 Task: Open Card Software Development Execution in Board Data Analytics Platforms and Tools to Workspace Business Travel Services and add a team member Softage.3@softage.net, a label Green, a checklist Data Warehousing, an attachment from your computer, a color Green and finally, add a card description 'Develop and launch new referral program for social media sharing' and a comment 'Let us approach this task with a sense of data-driven decision-making, using metrics and analytics to inform our choices.'. Add a start date 'Jan 07, 1900' with a due date 'Jan 14, 1900'
Action: Mouse moved to (80, 256)
Screenshot: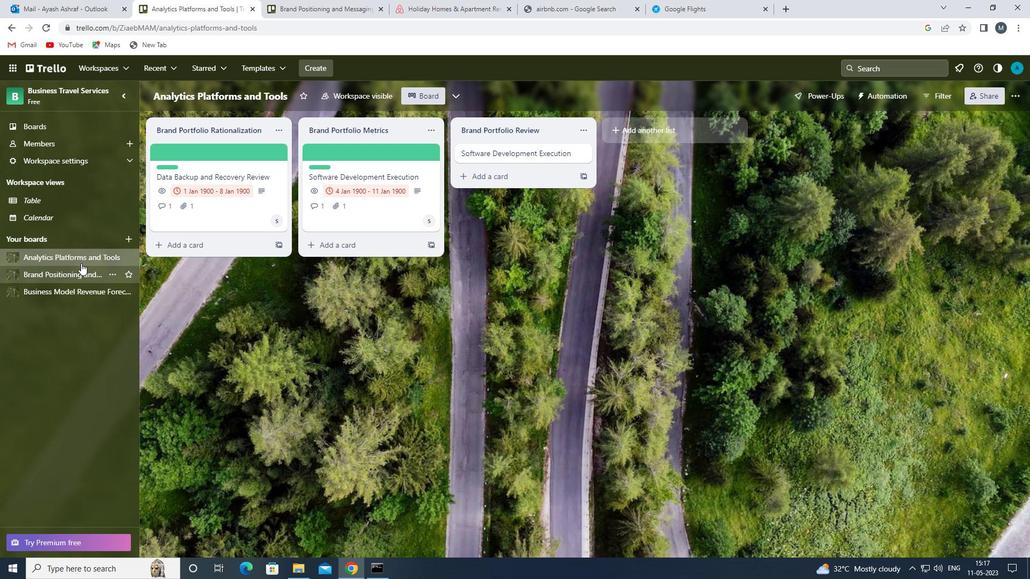 
Action: Mouse pressed left at (80, 256)
Screenshot: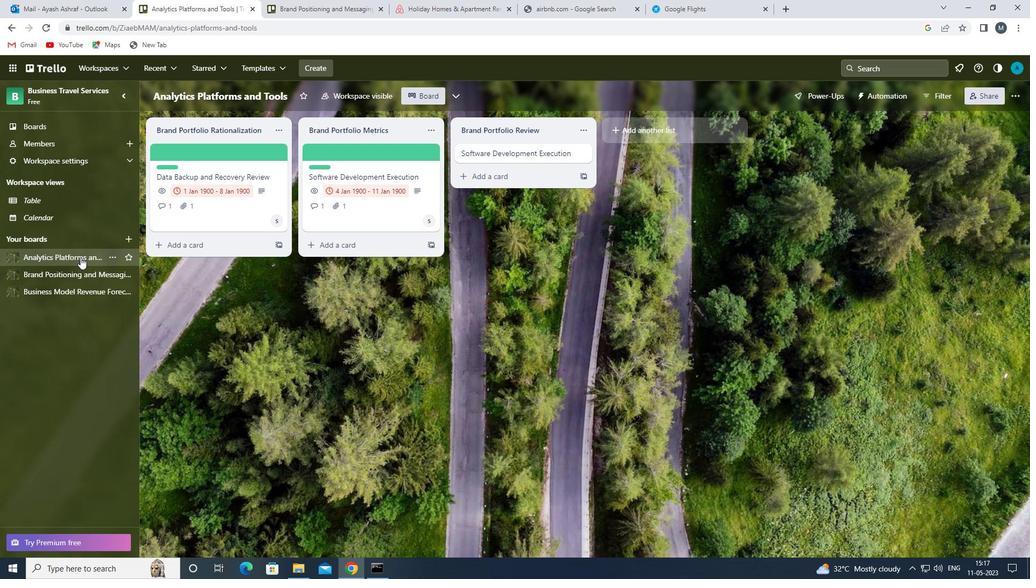 
Action: Mouse moved to (497, 151)
Screenshot: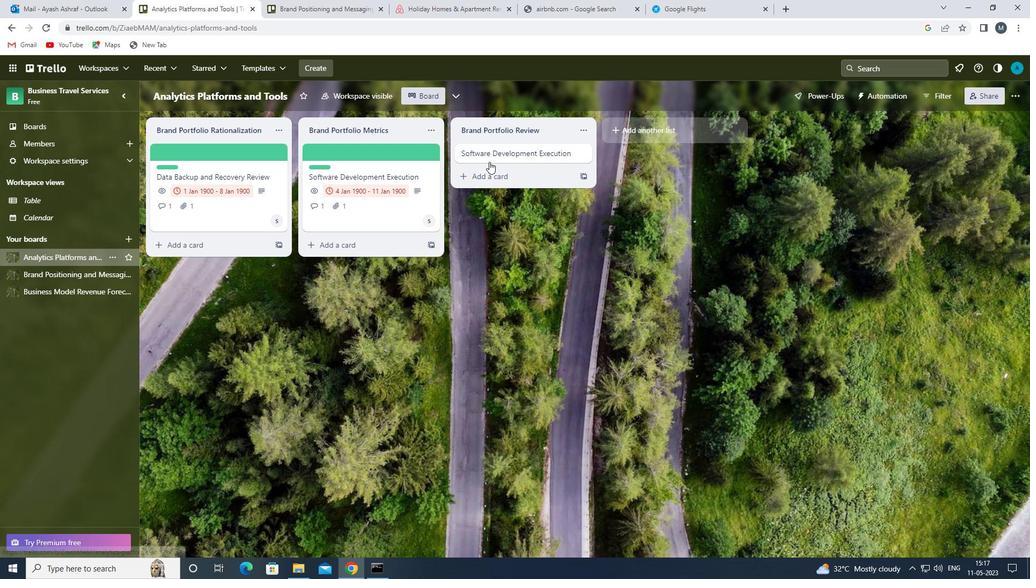 
Action: Mouse pressed left at (497, 151)
Screenshot: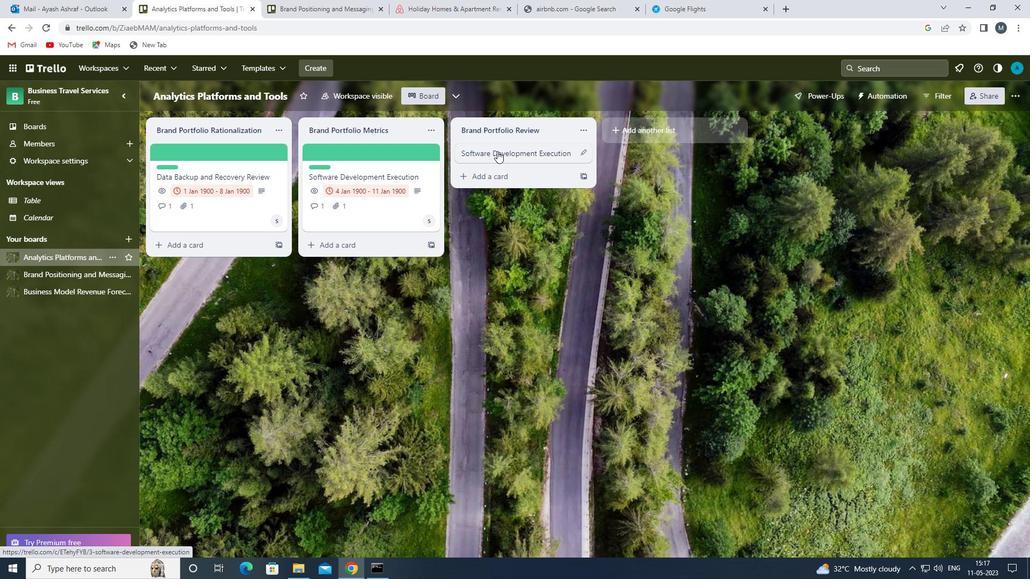 
Action: Mouse moved to (654, 189)
Screenshot: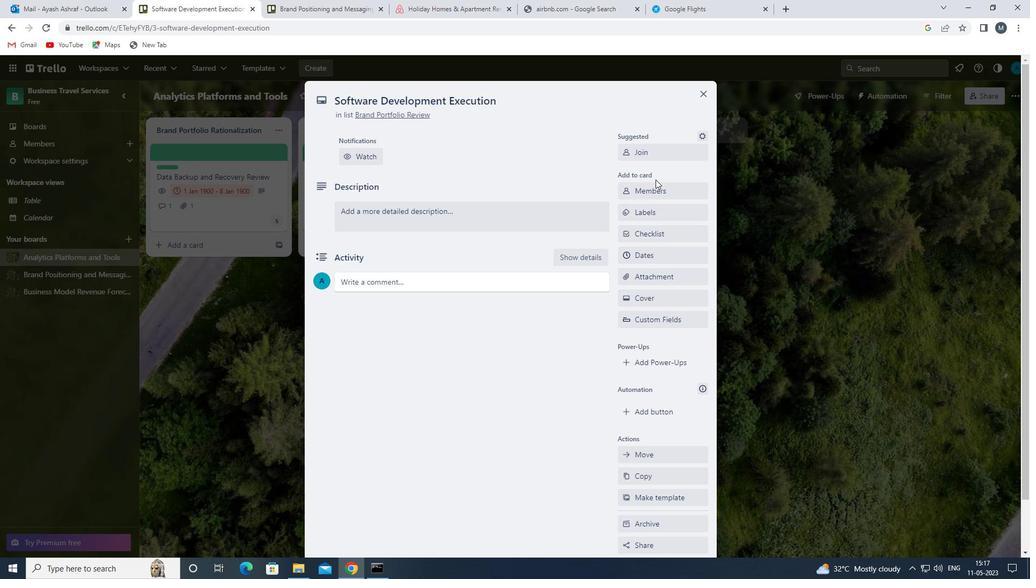 
Action: Mouse pressed left at (654, 189)
Screenshot: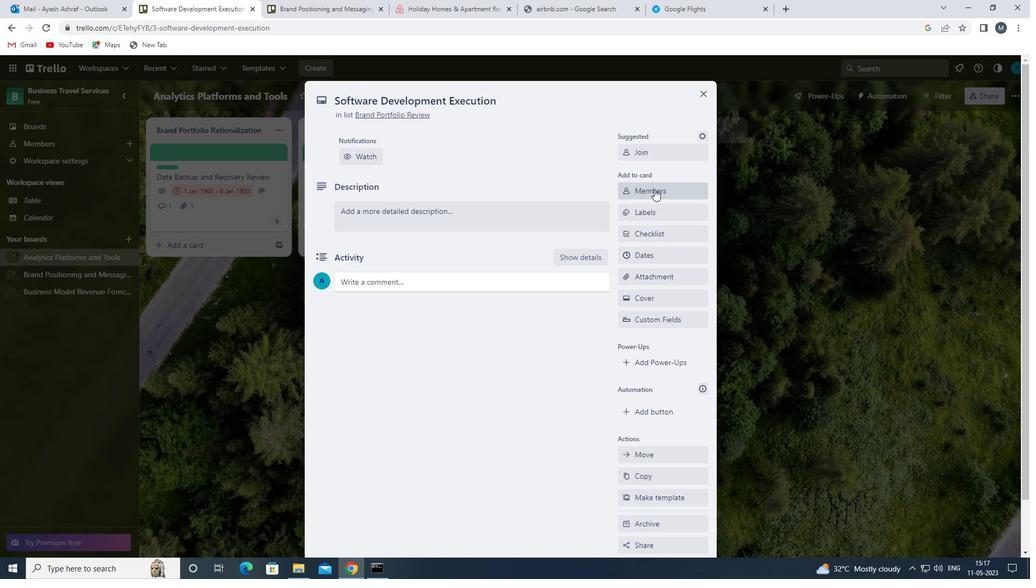 
Action: Mouse moved to (670, 244)
Screenshot: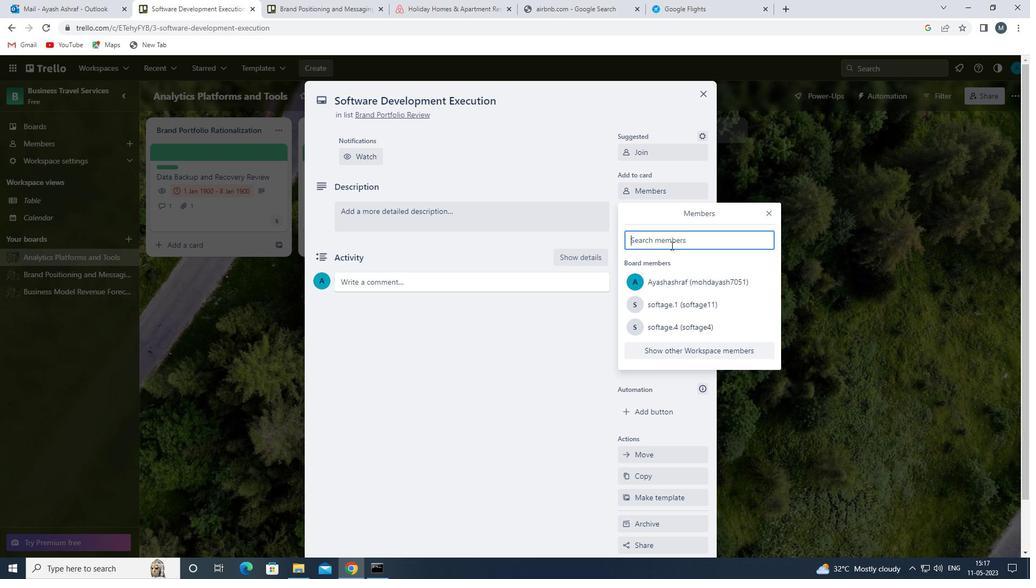 
Action: Key pressed s
Screenshot: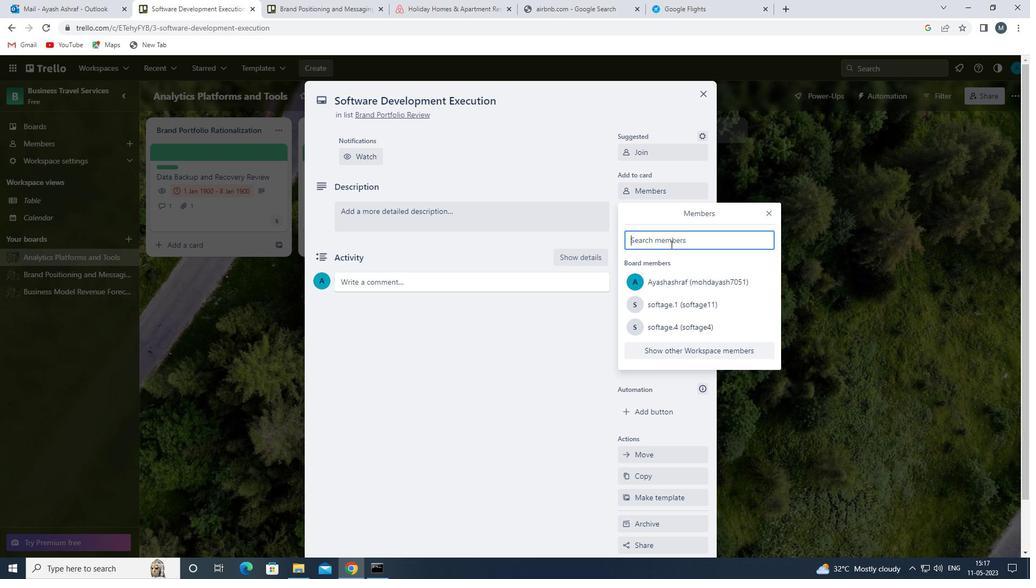 
Action: Mouse moved to (670, 371)
Screenshot: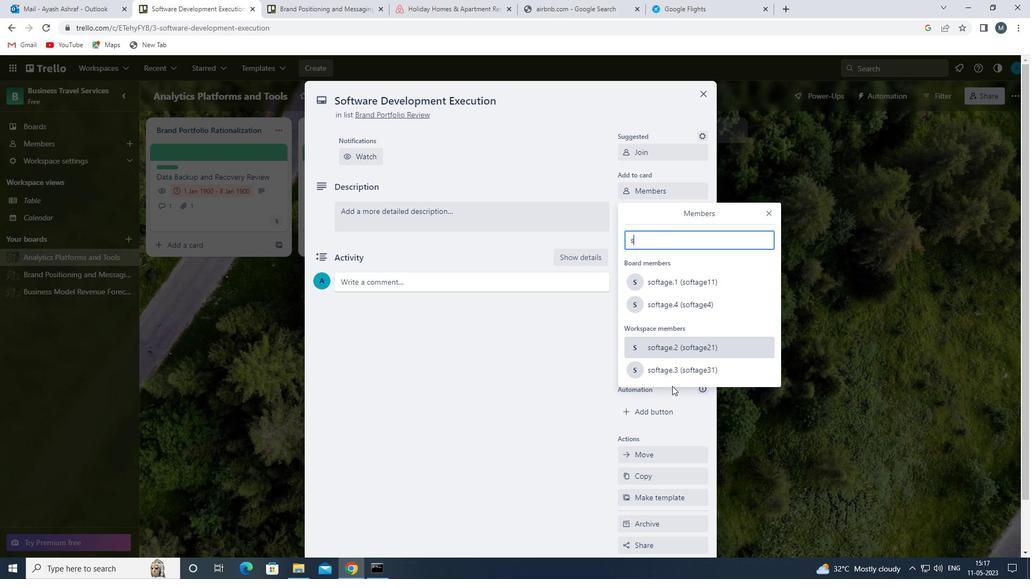 
Action: Mouse pressed left at (670, 371)
Screenshot: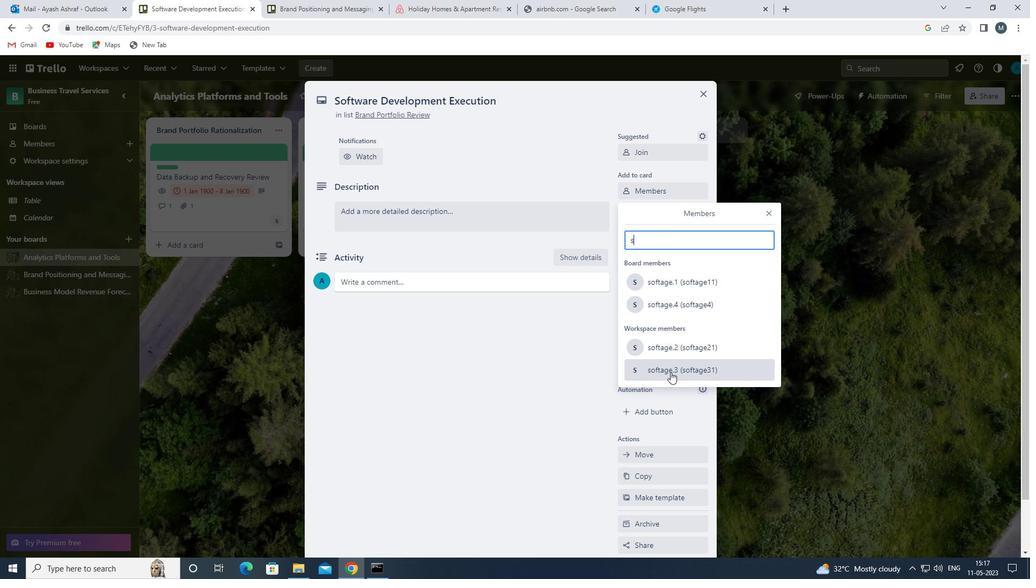 
Action: Mouse moved to (769, 215)
Screenshot: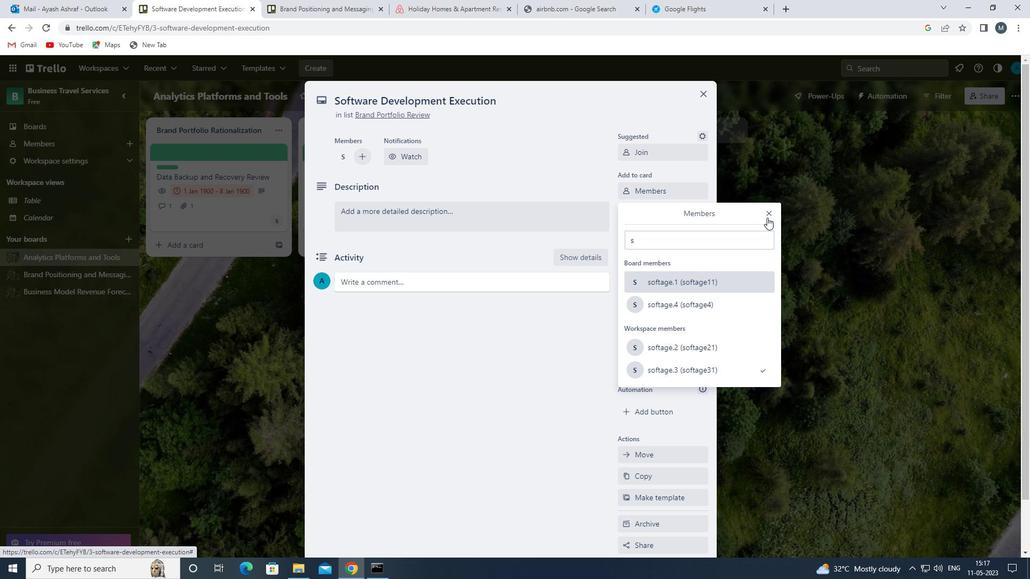 
Action: Mouse pressed left at (769, 215)
Screenshot: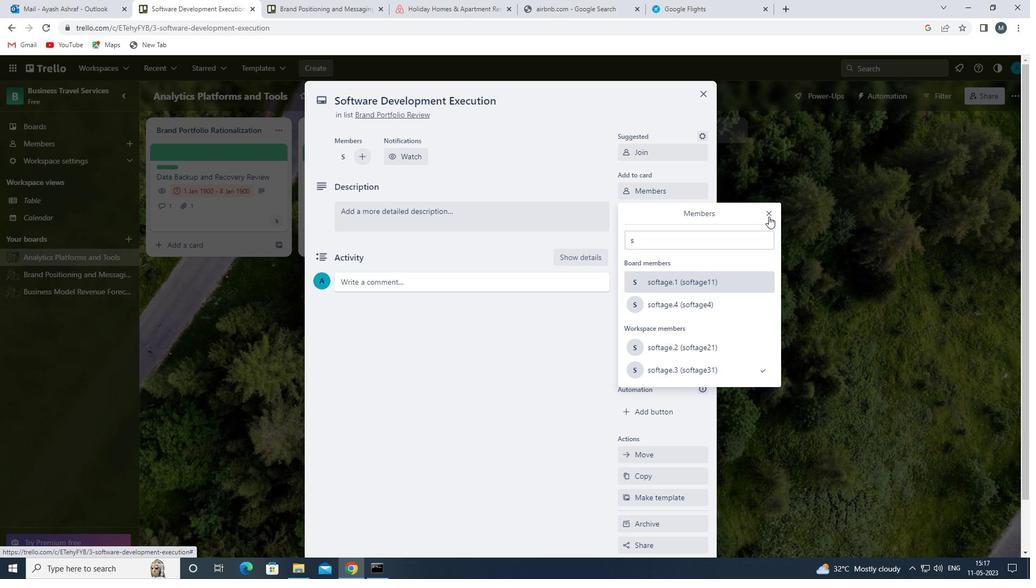 
Action: Mouse moved to (660, 210)
Screenshot: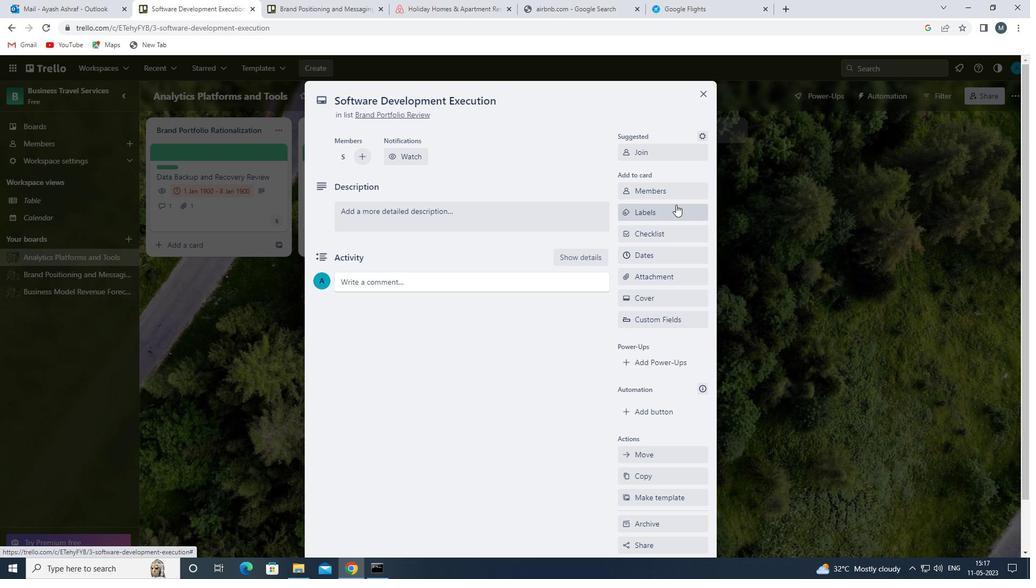 
Action: Mouse pressed left at (660, 210)
Screenshot: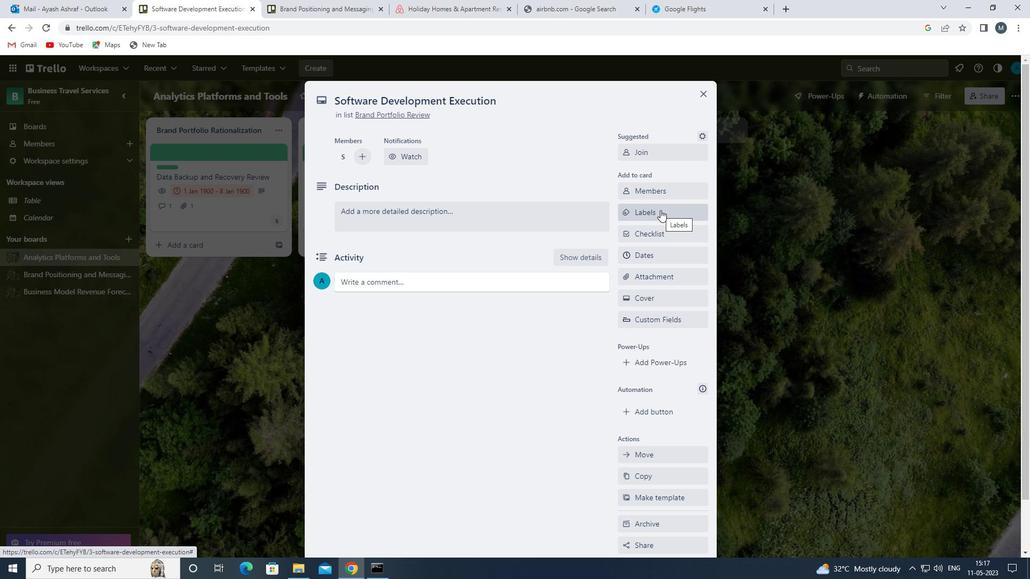 
Action: Mouse moved to (627, 299)
Screenshot: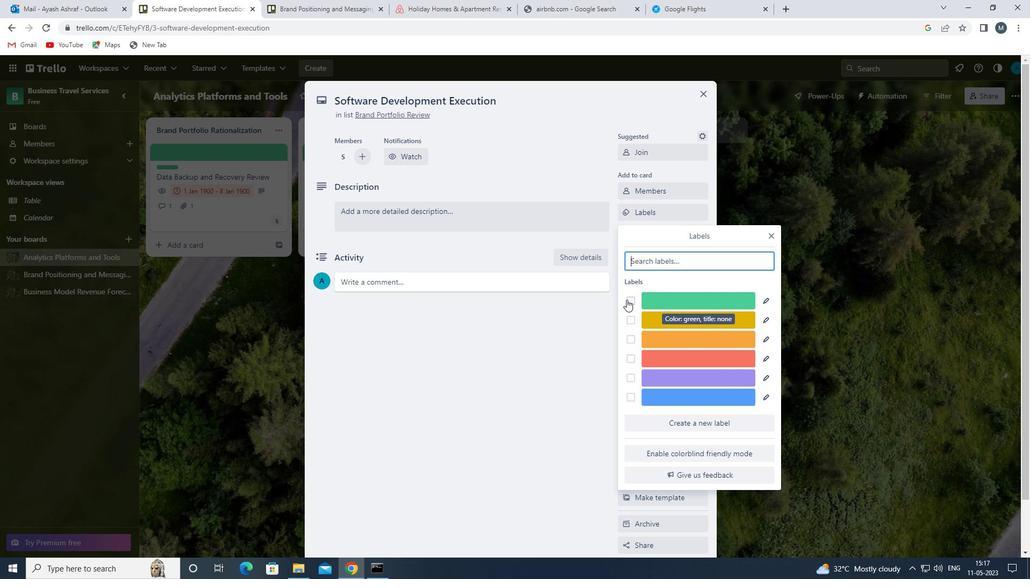 
Action: Mouse pressed left at (627, 299)
Screenshot: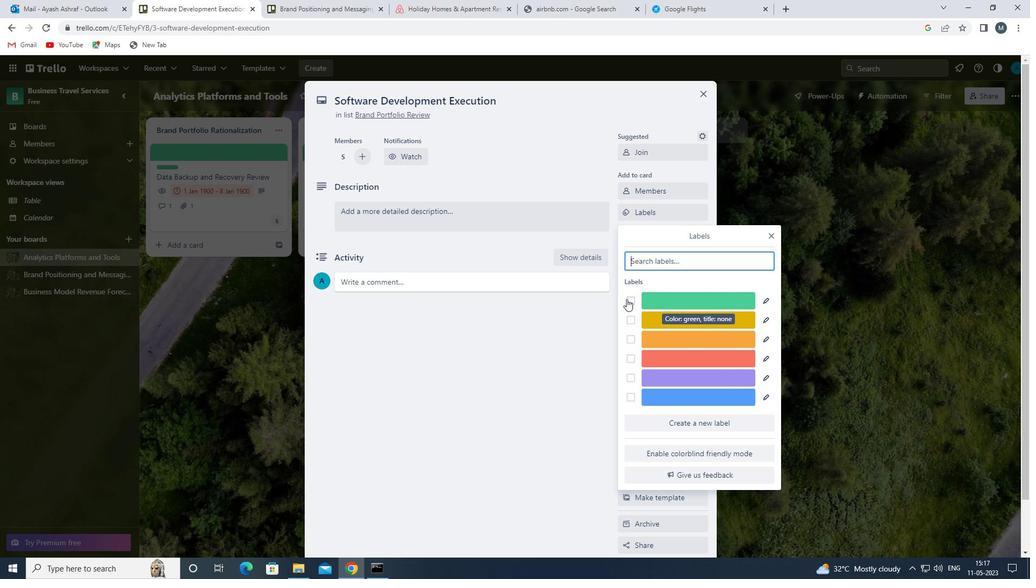
Action: Mouse moved to (770, 237)
Screenshot: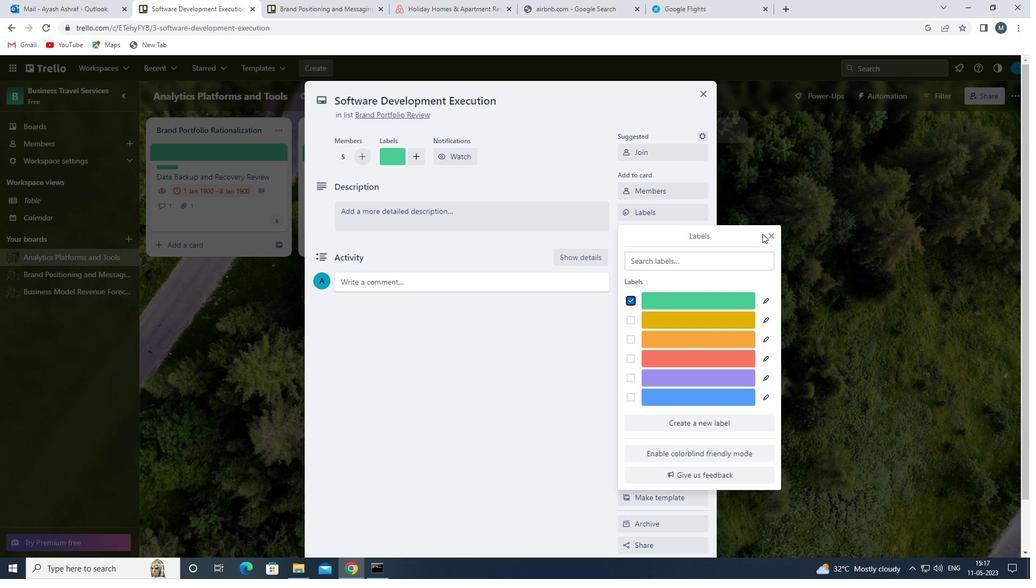 
Action: Mouse pressed left at (770, 237)
Screenshot: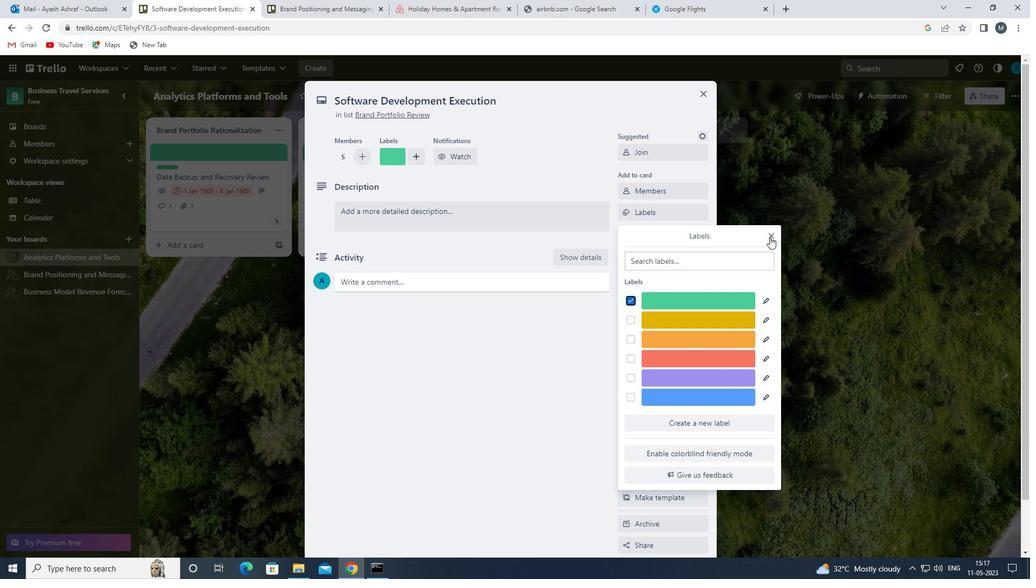 
Action: Mouse moved to (646, 236)
Screenshot: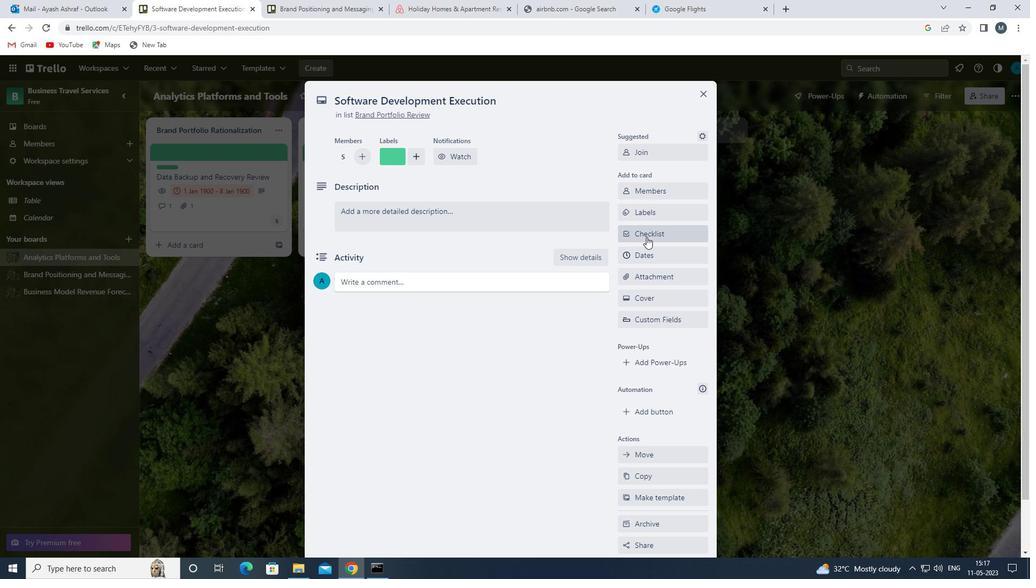 
Action: Mouse pressed left at (646, 236)
Screenshot: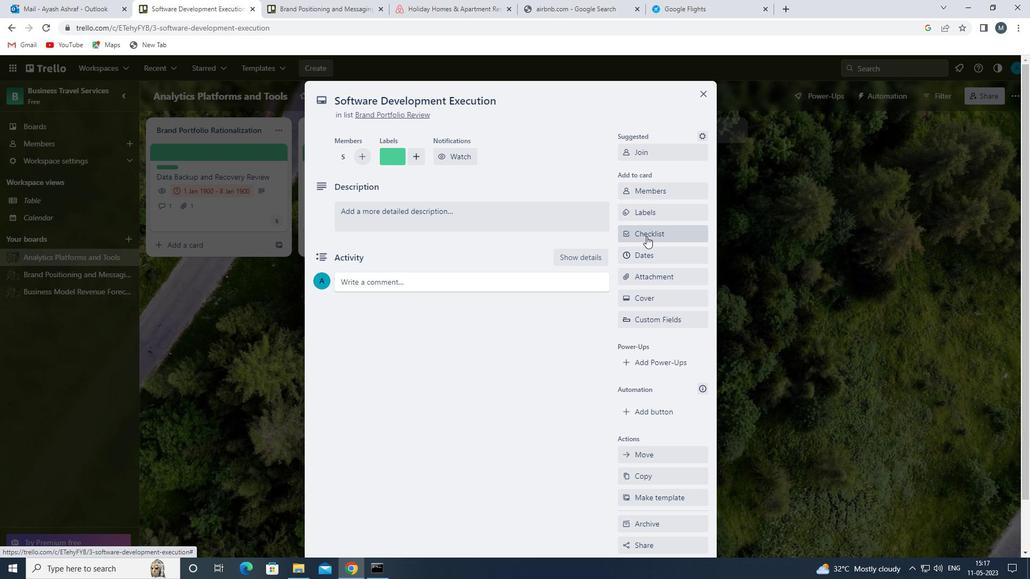 
Action: Mouse moved to (666, 316)
Screenshot: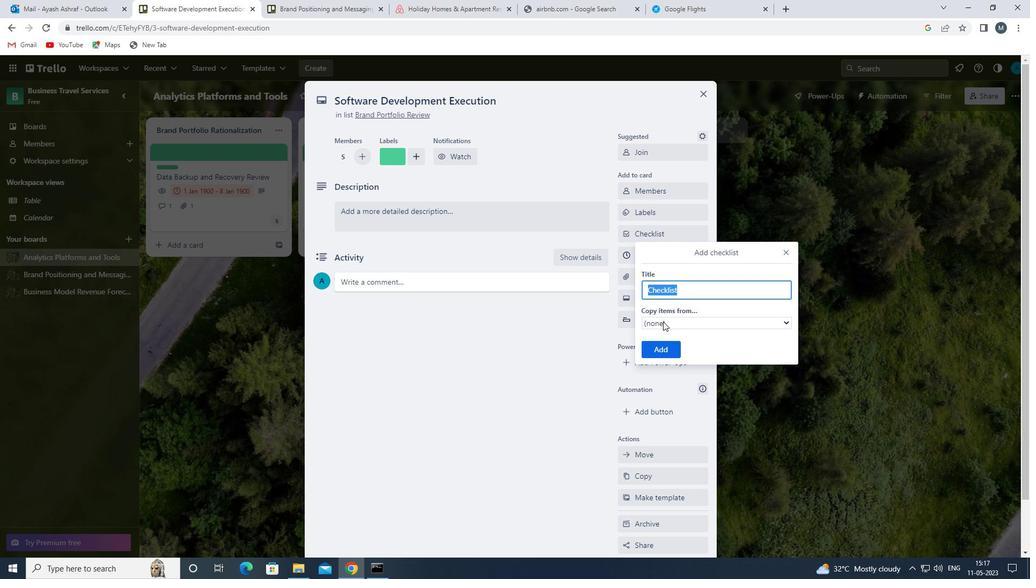 
Action: Key pressed d
Screenshot: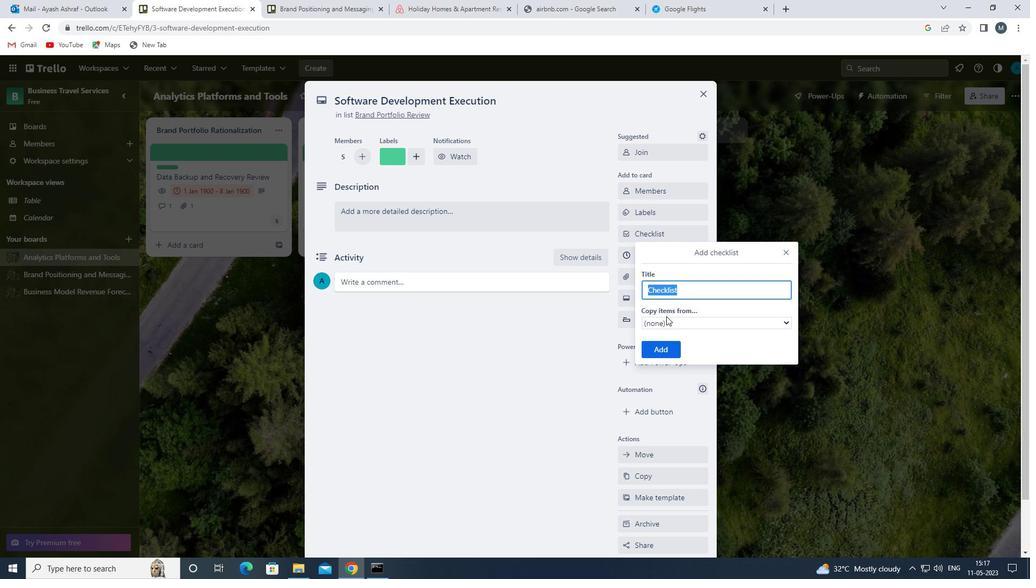 
Action: Mouse moved to (721, 318)
Screenshot: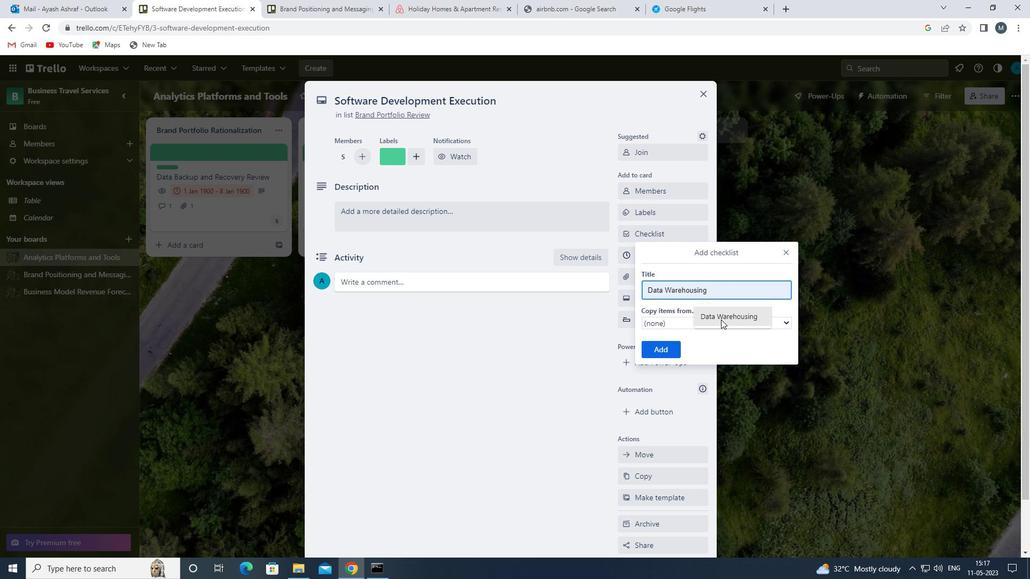
Action: Mouse pressed left at (721, 318)
Screenshot: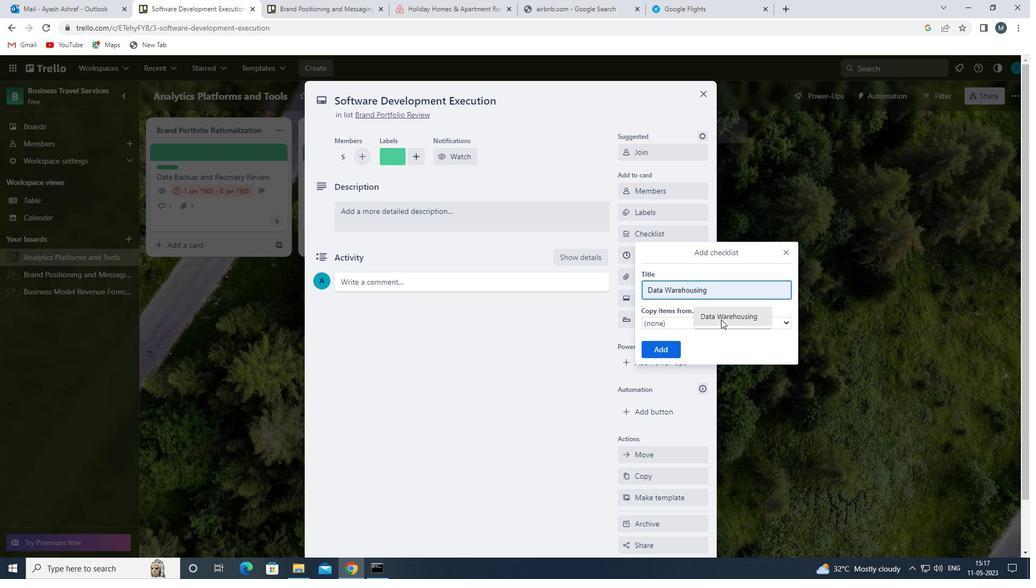 
Action: Mouse moved to (665, 348)
Screenshot: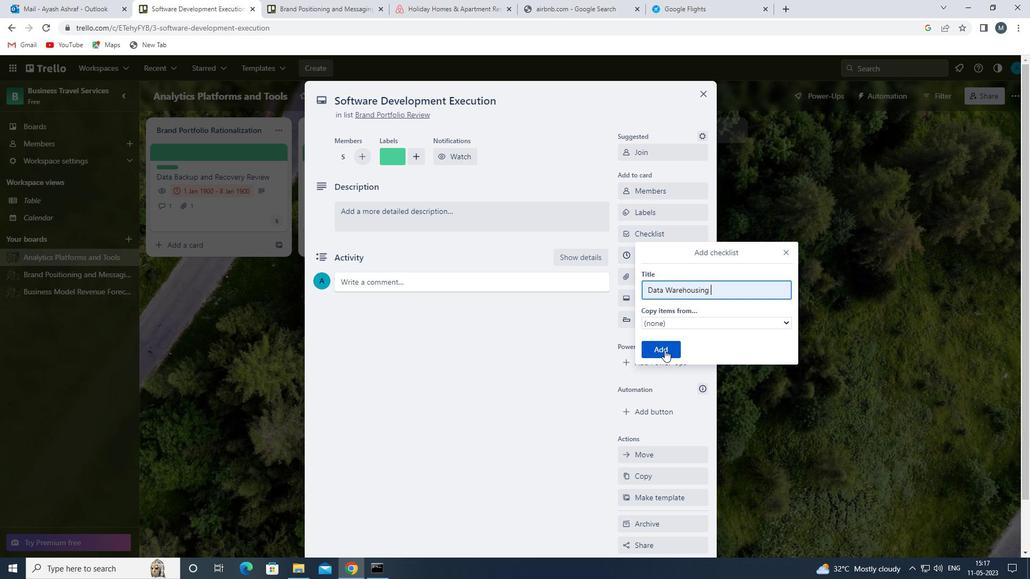 
Action: Mouse pressed left at (665, 348)
Screenshot: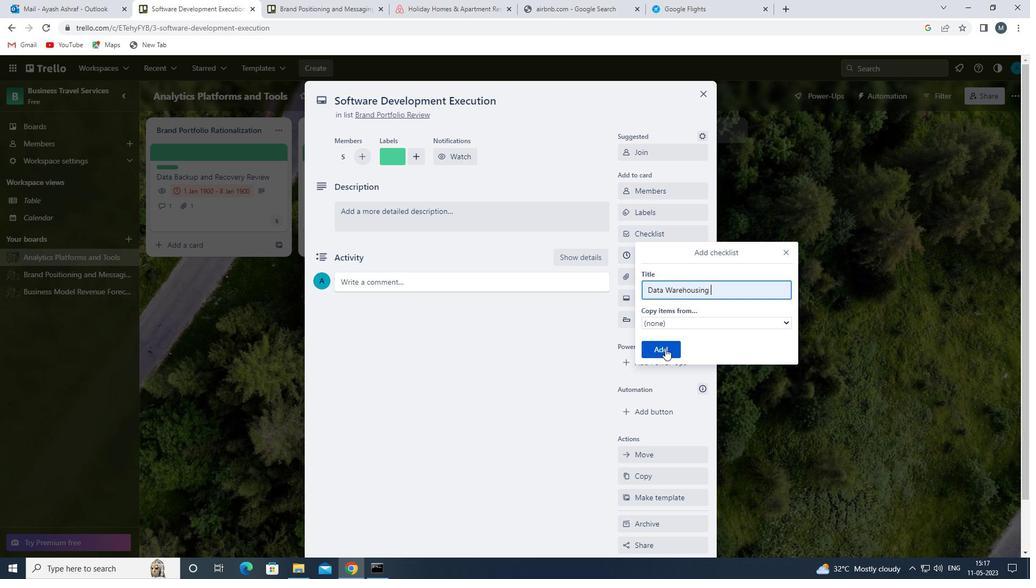 
Action: Mouse moved to (664, 275)
Screenshot: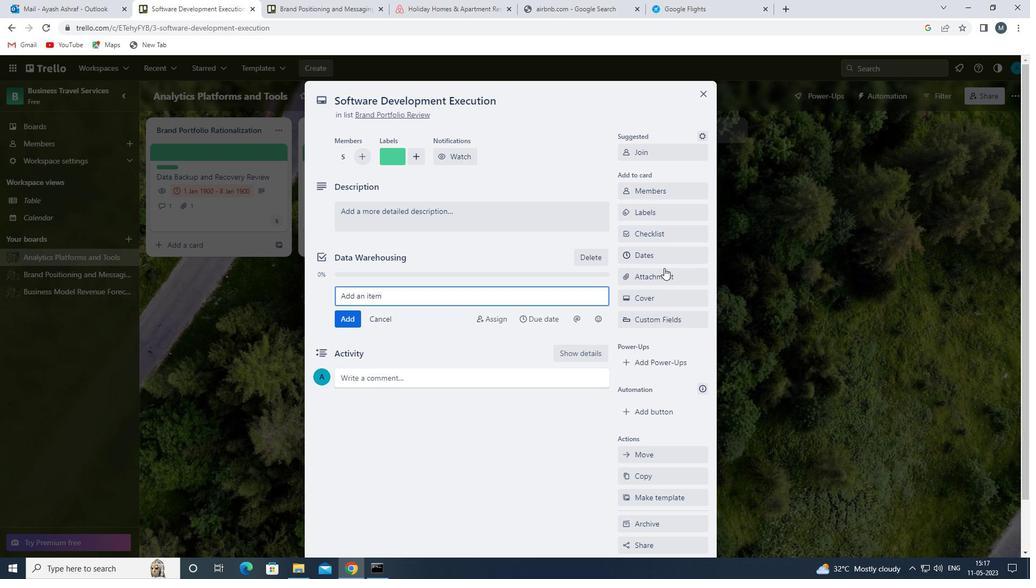 
Action: Mouse pressed left at (664, 275)
Screenshot: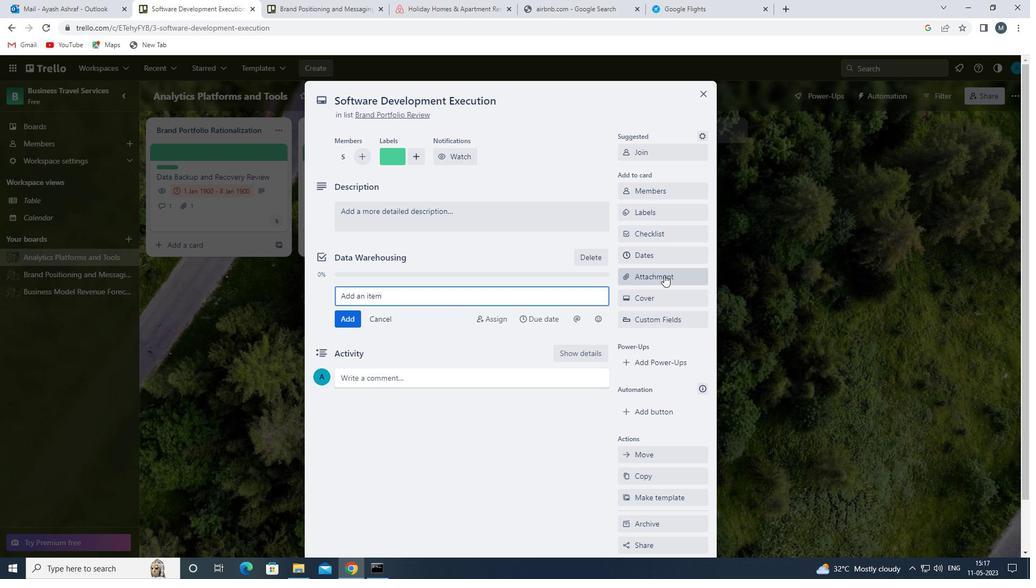 
Action: Mouse moved to (646, 328)
Screenshot: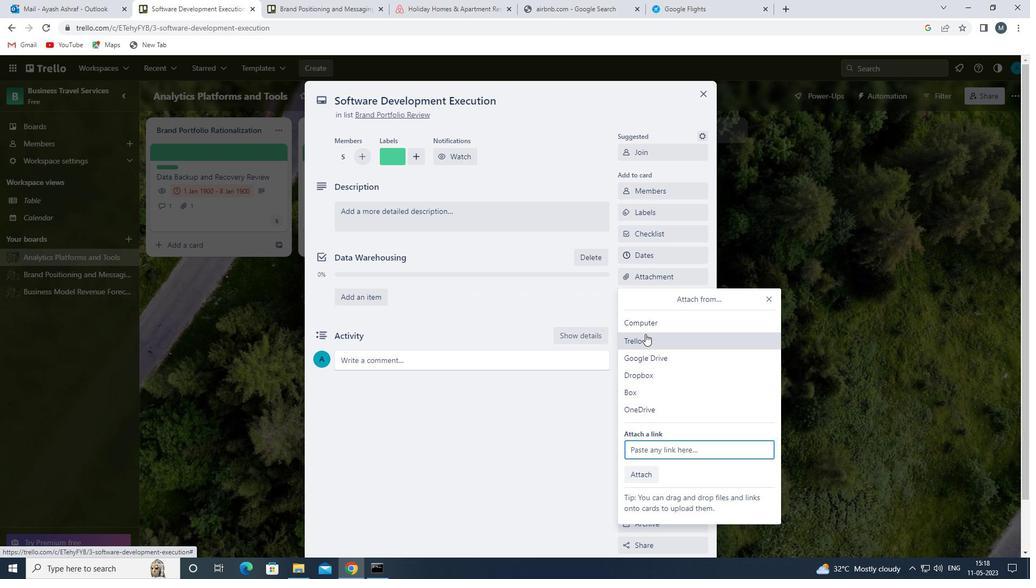 
Action: Mouse pressed left at (646, 328)
Screenshot: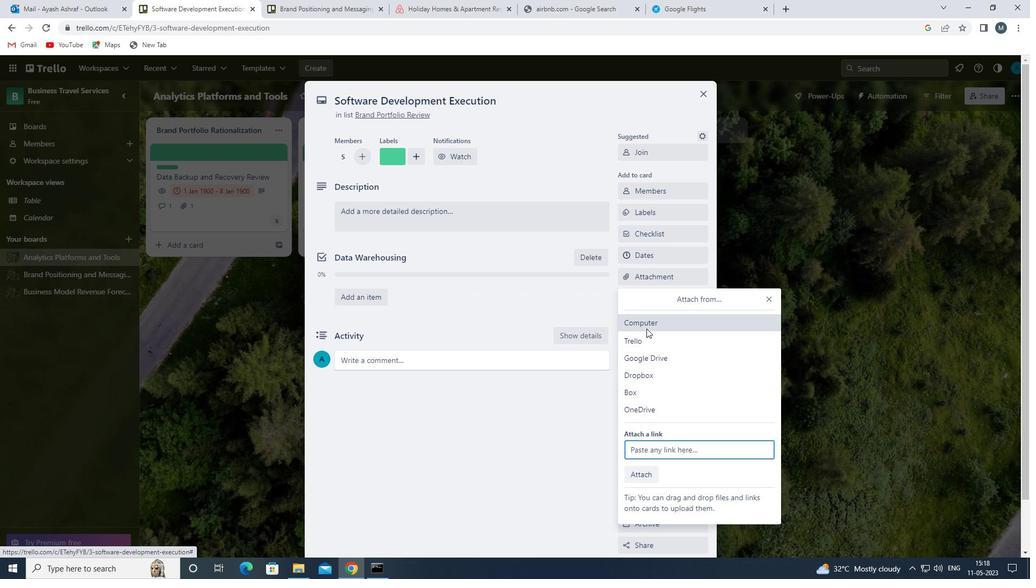 
Action: Mouse moved to (402, 199)
Screenshot: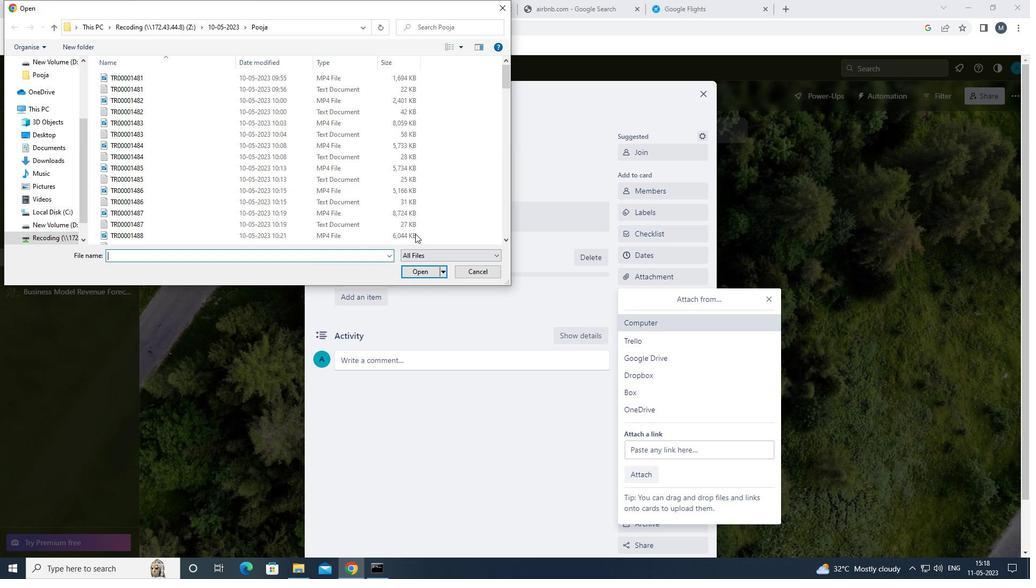 
Action: Mouse pressed left at (402, 199)
Screenshot: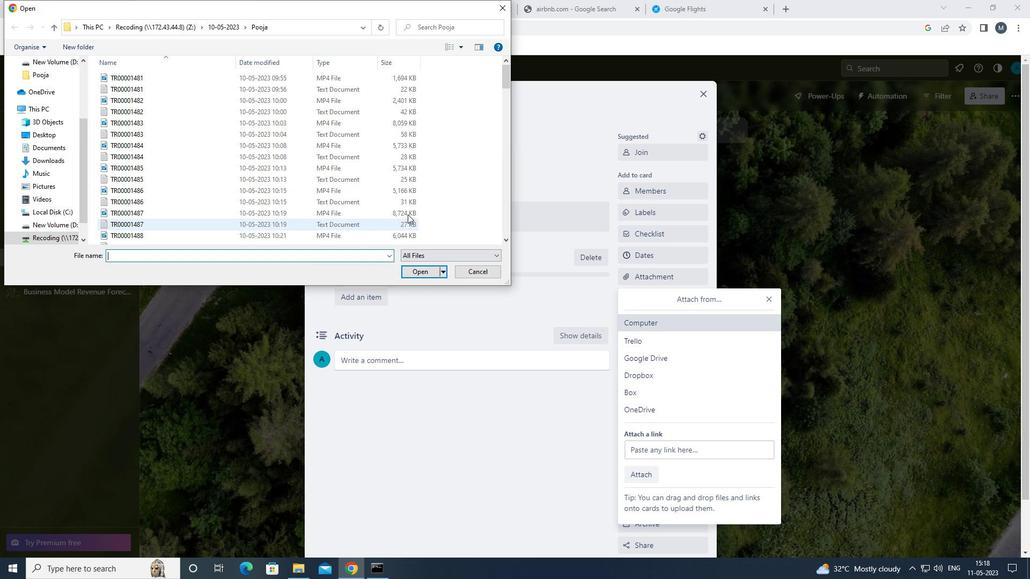 
Action: Mouse moved to (421, 272)
Screenshot: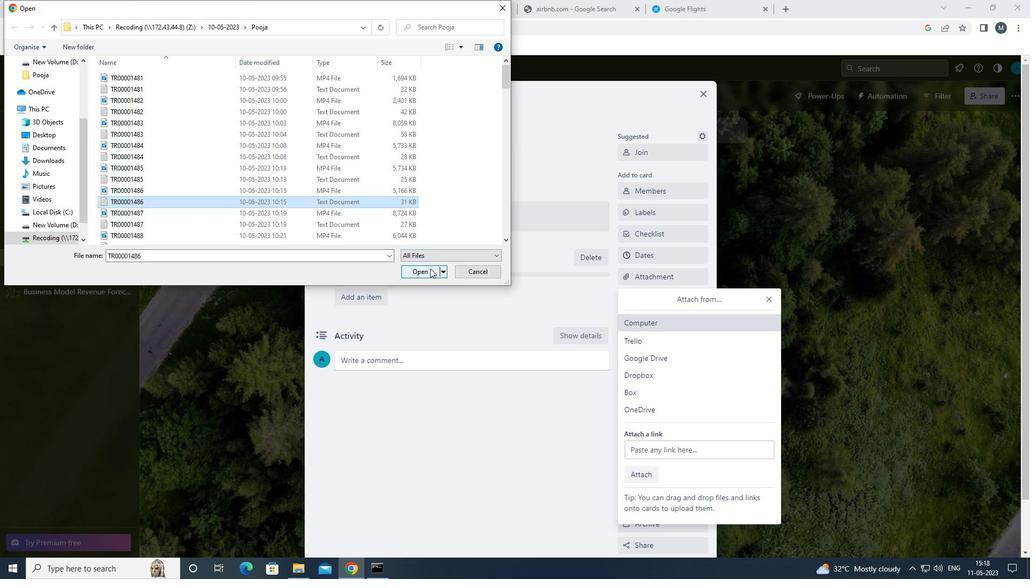 
Action: Mouse pressed left at (421, 272)
Screenshot: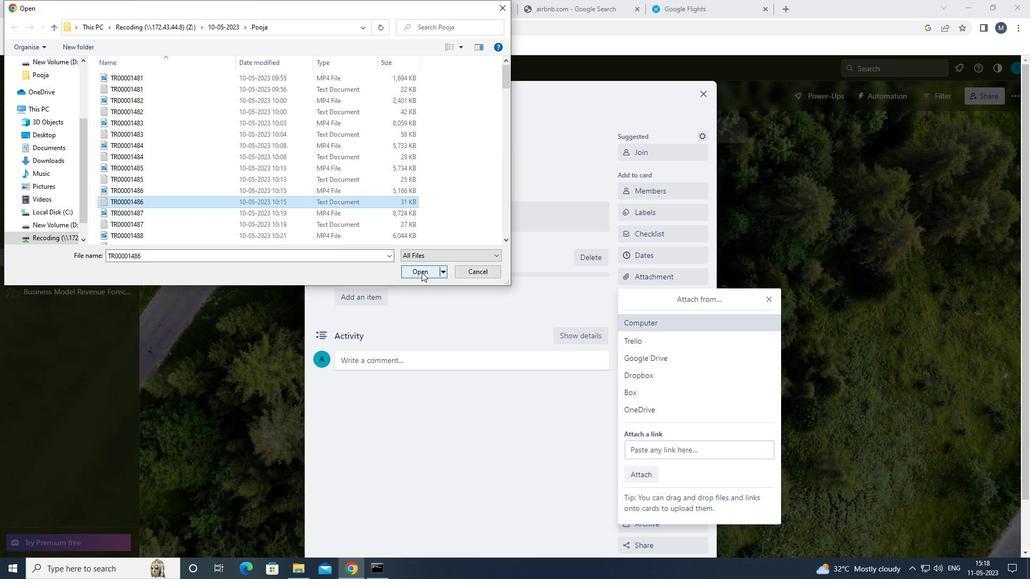 
Action: Mouse moved to (651, 294)
Screenshot: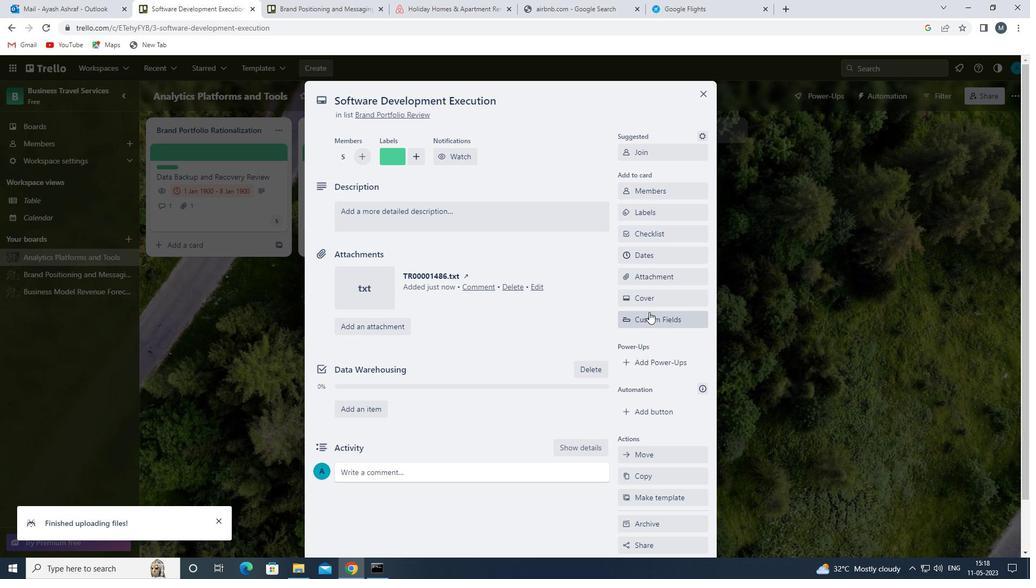 
Action: Mouse pressed left at (651, 294)
Screenshot: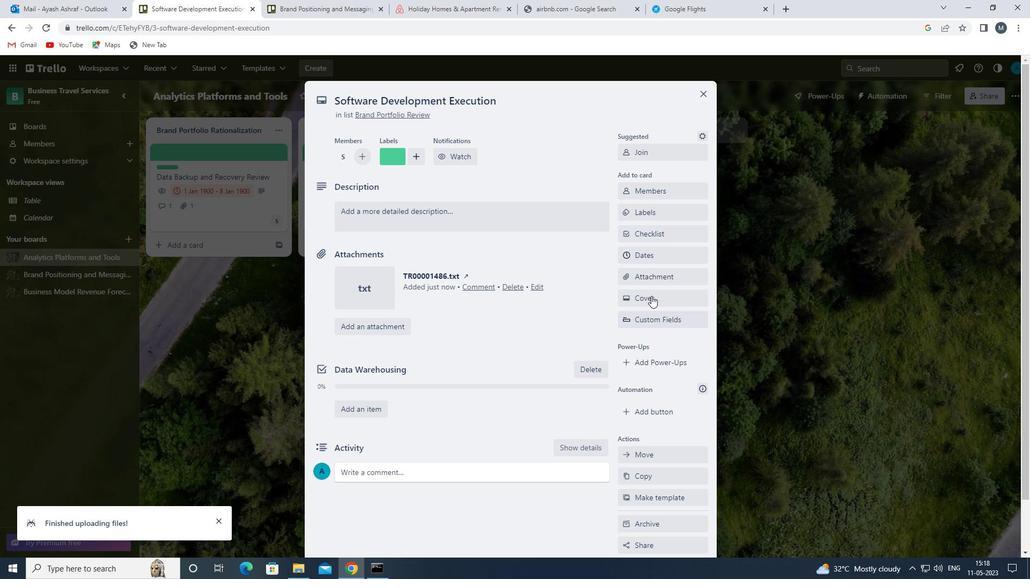 
Action: Mouse moved to (634, 187)
Screenshot: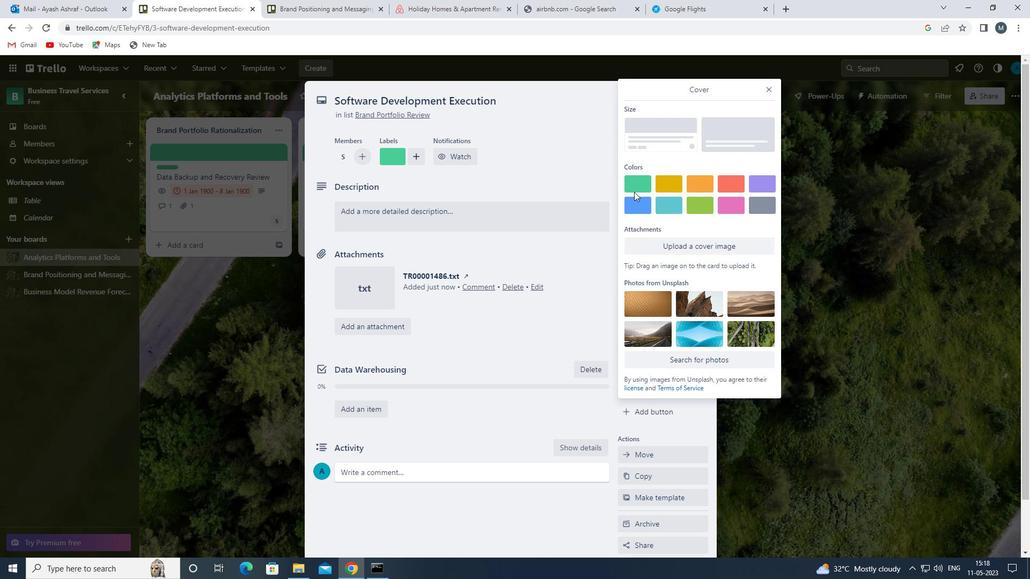 
Action: Mouse pressed left at (634, 187)
Screenshot: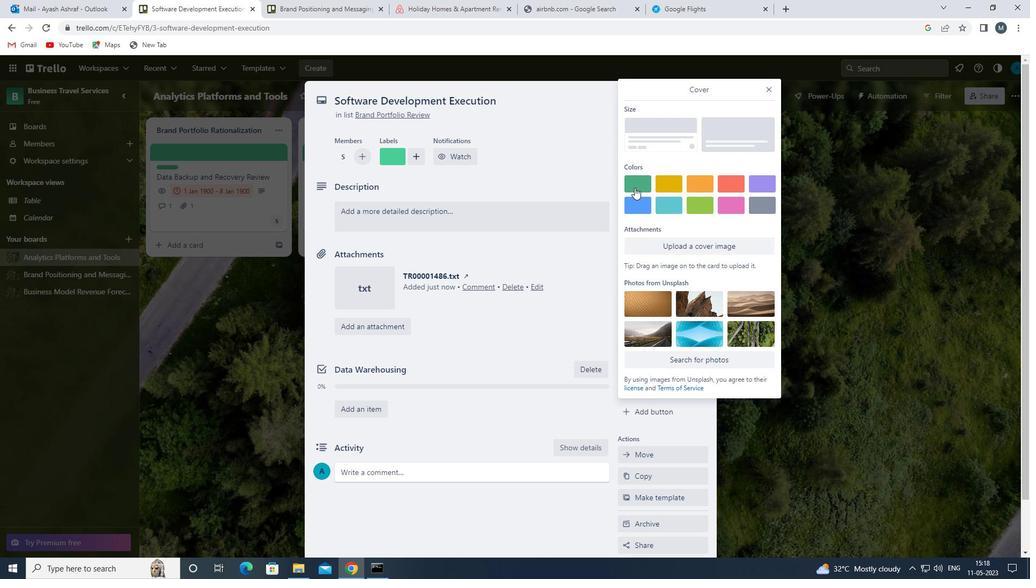 
Action: Mouse moved to (768, 91)
Screenshot: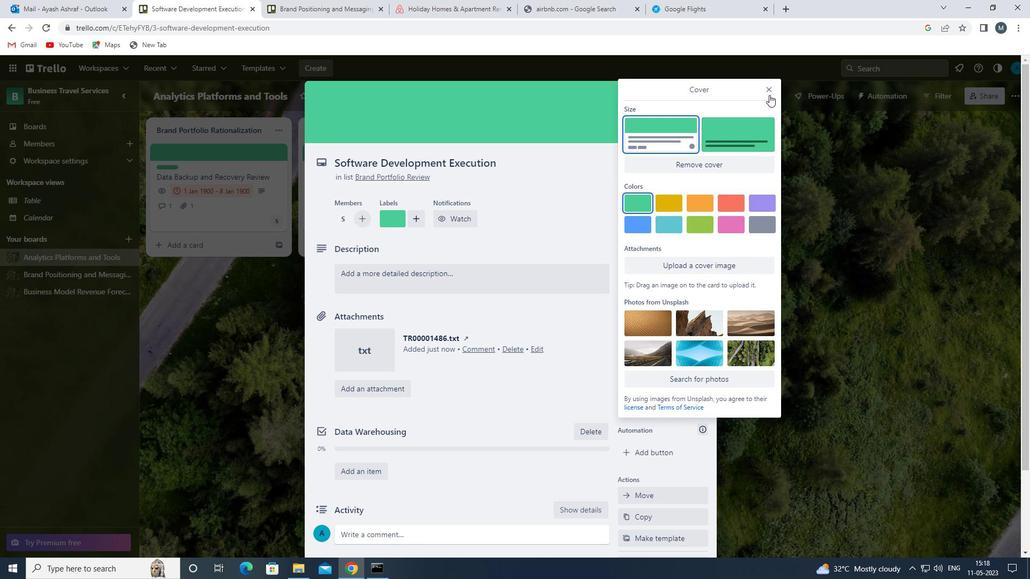 
Action: Mouse pressed left at (768, 91)
Screenshot: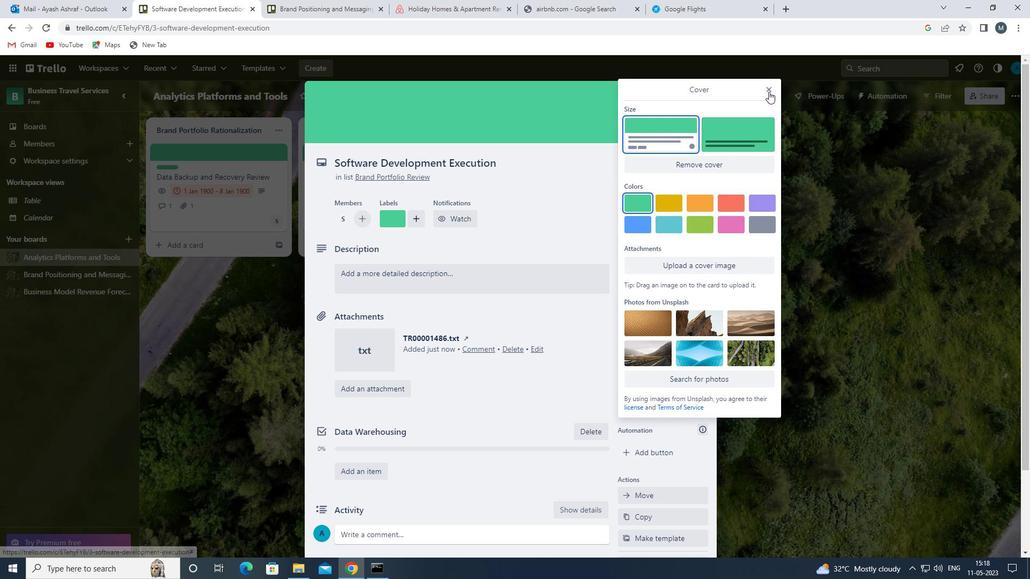 
Action: Mouse moved to (377, 276)
Screenshot: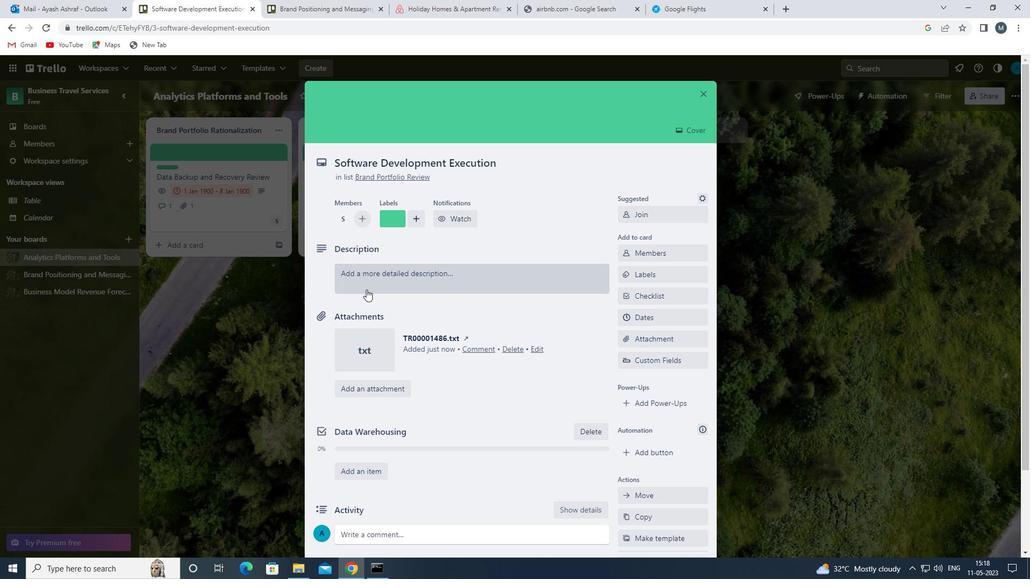 
Action: Mouse pressed left at (377, 276)
Screenshot: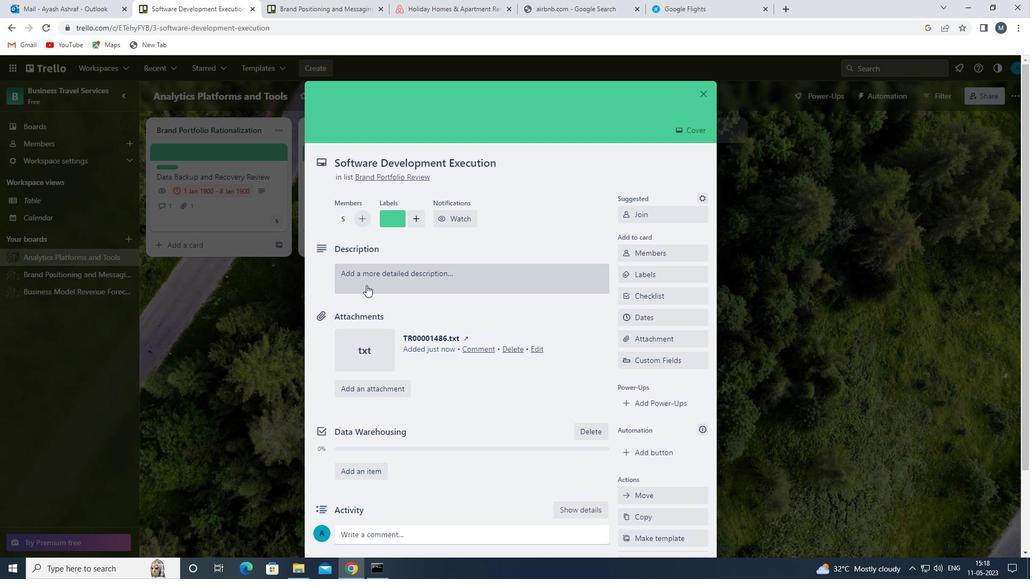
Action: Mouse moved to (382, 311)
Screenshot: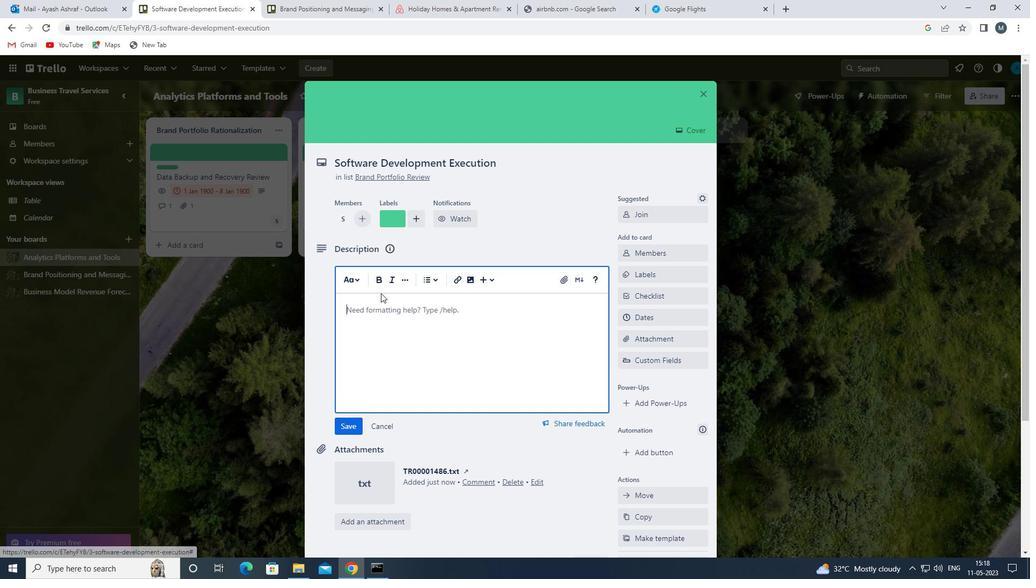 
Action: Mouse pressed left at (382, 311)
Screenshot: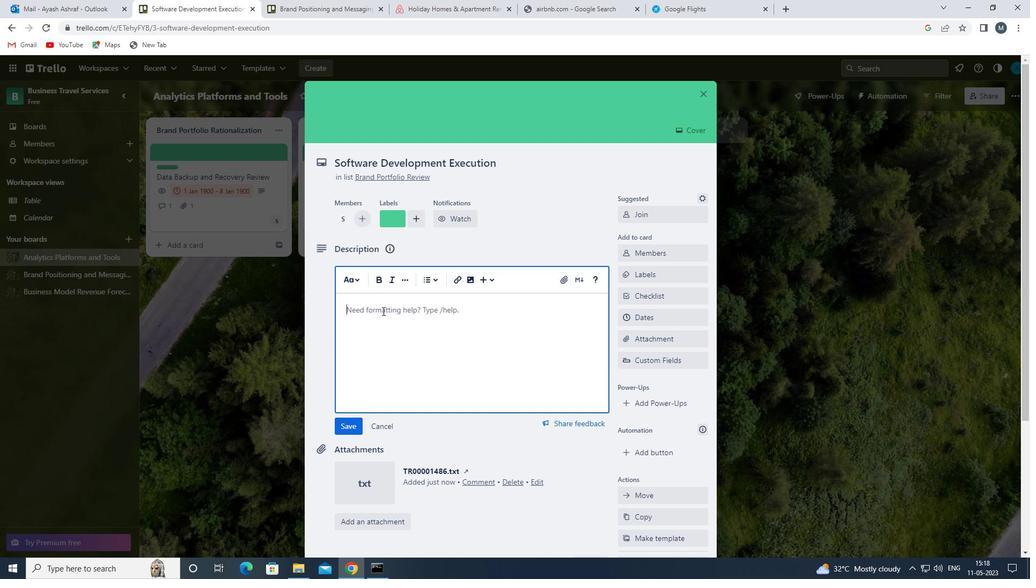 
Action: Key pressed <Key.shift>DEVELOP<Key.space>AND<Key.space>LAUCH<Key.space><Key.backspace><Key.backspace><Key.backspace>NCH<Key.space>NEW<Key.space>REFERRAL<Key.space>PROGRAM<Key.space>FOR<Key.space>SOCIAL<Key.space>MEDIA<Key.space>SHARING
Screenshot: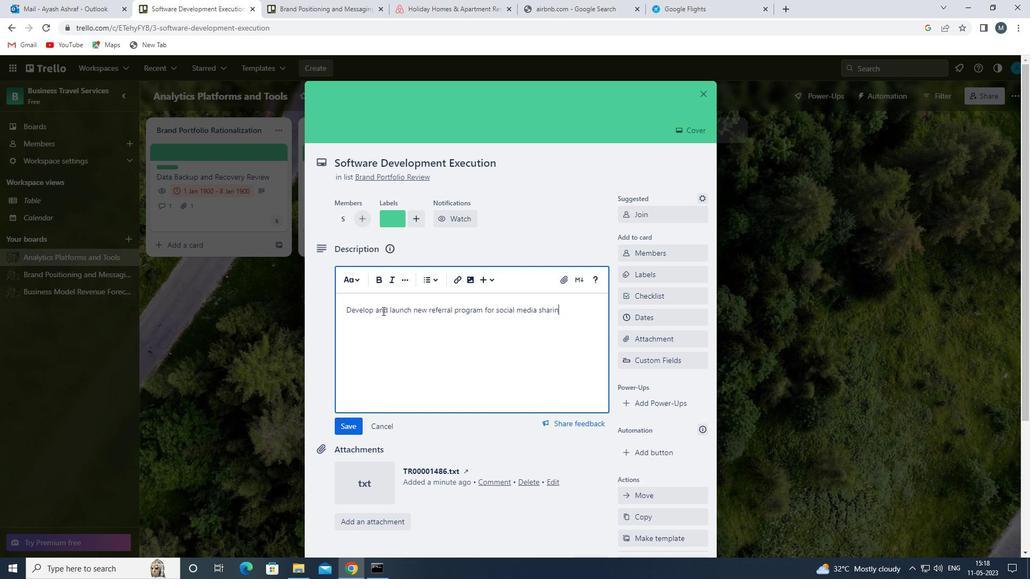 
Action: Mouse moved to (346, 428)
Screenshot: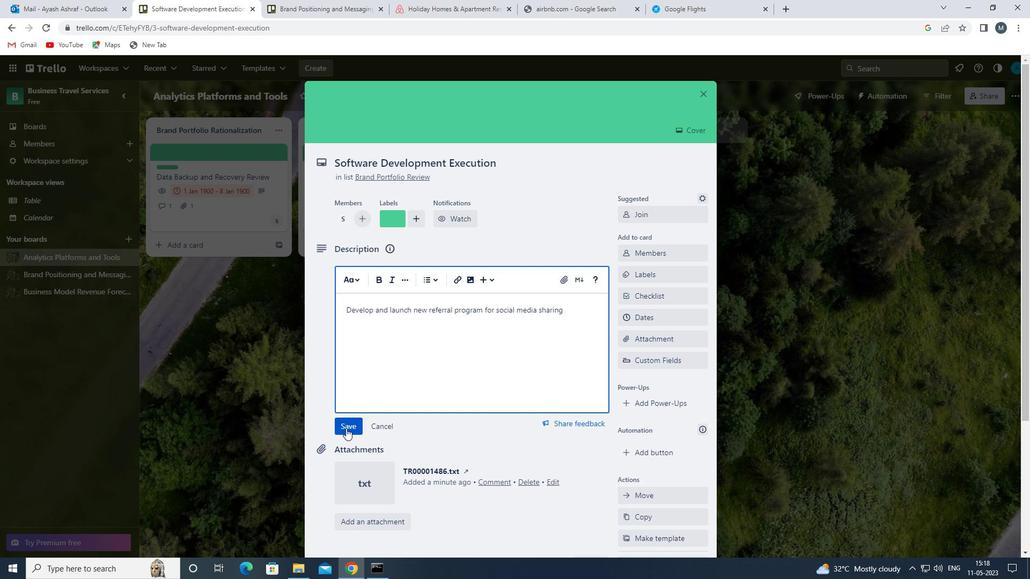 
Action: Mouse pressed left at (346, 428)
Screenshot: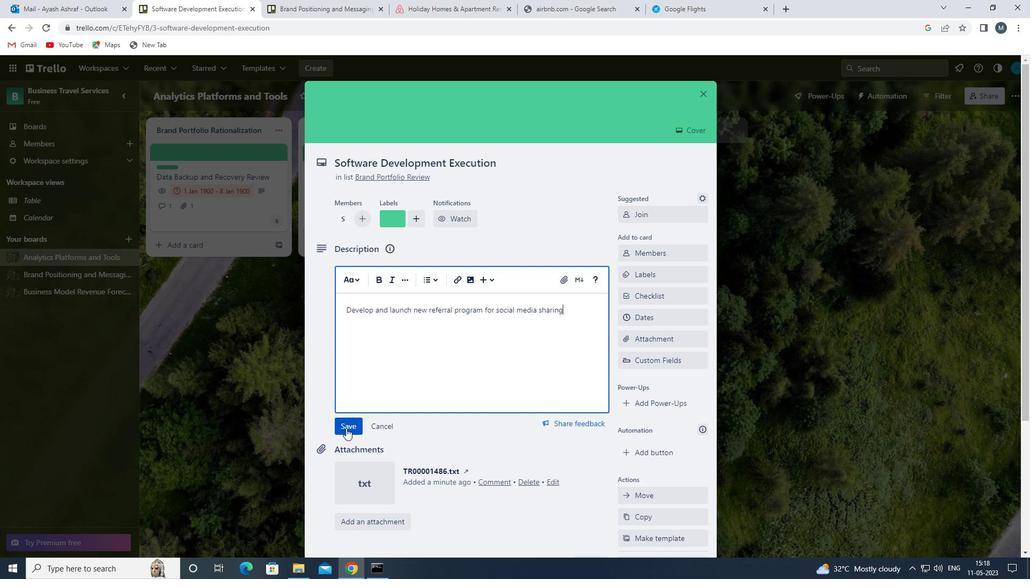 
Action: Mouse moved to (397, 518)
Screenshot: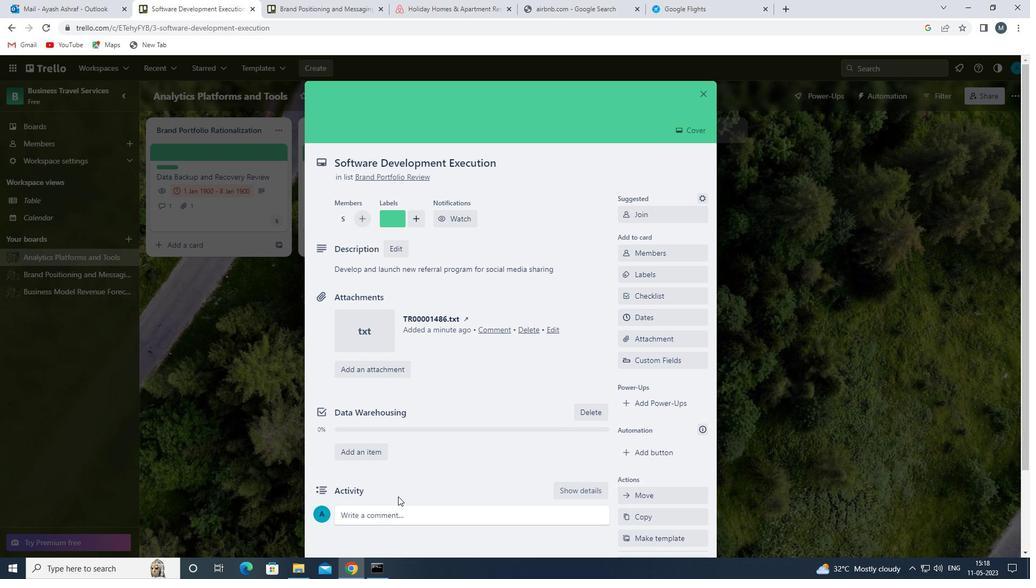 
Action: Mouse pressed left at (397, 518)
Screenshot: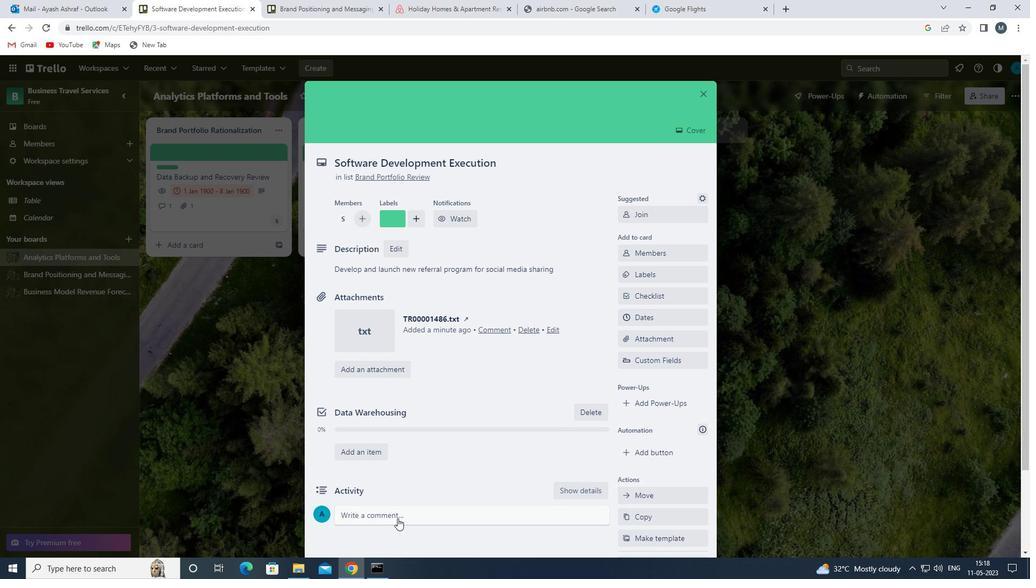 
Action: Mouse moved to (415, 444)
Screenshot: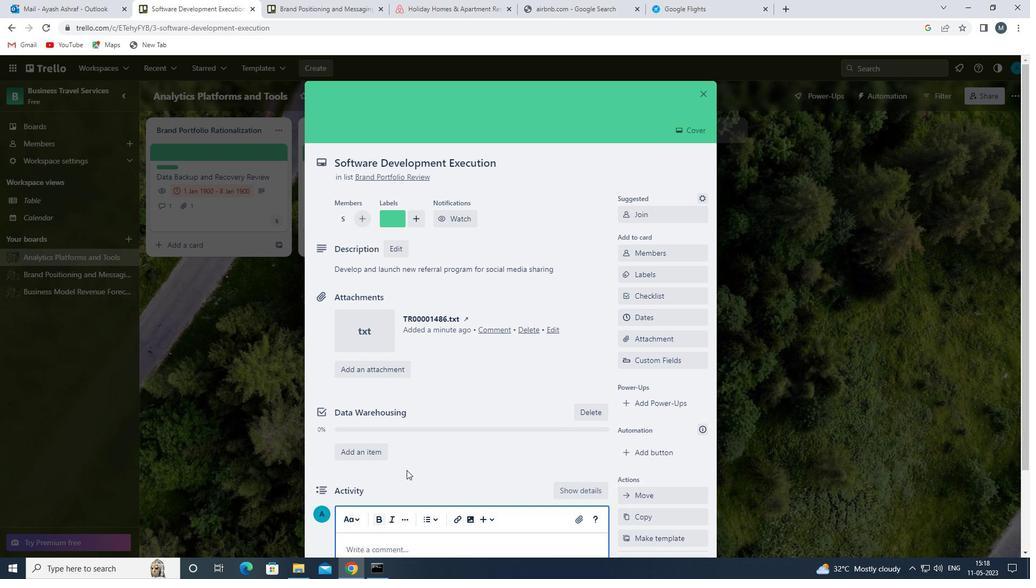 
Action: Mouse scrolled (415, 444) with delta (0, 0)
Screenshot: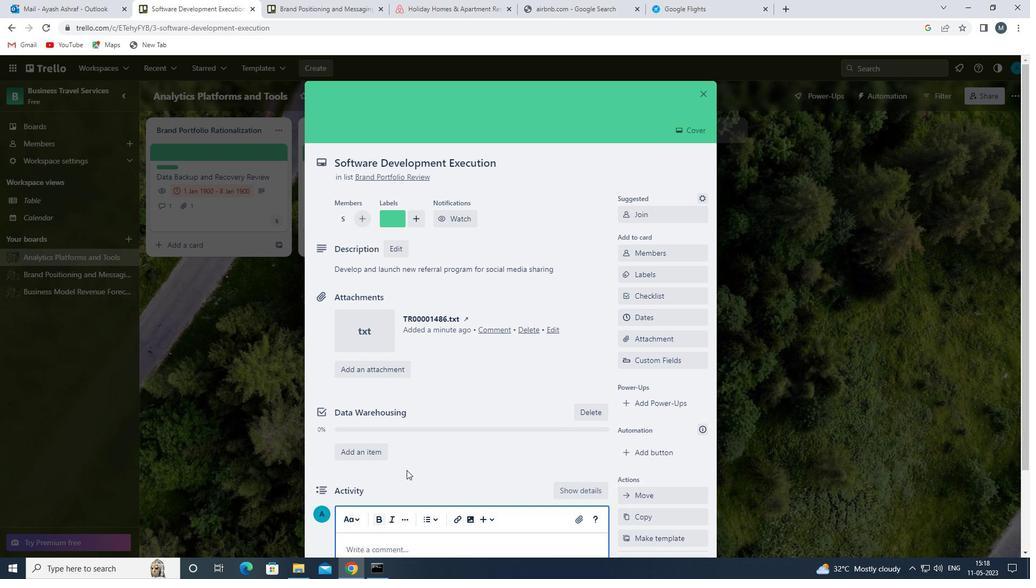 
Action: Mouse moved to (414, 444)
Screenshot: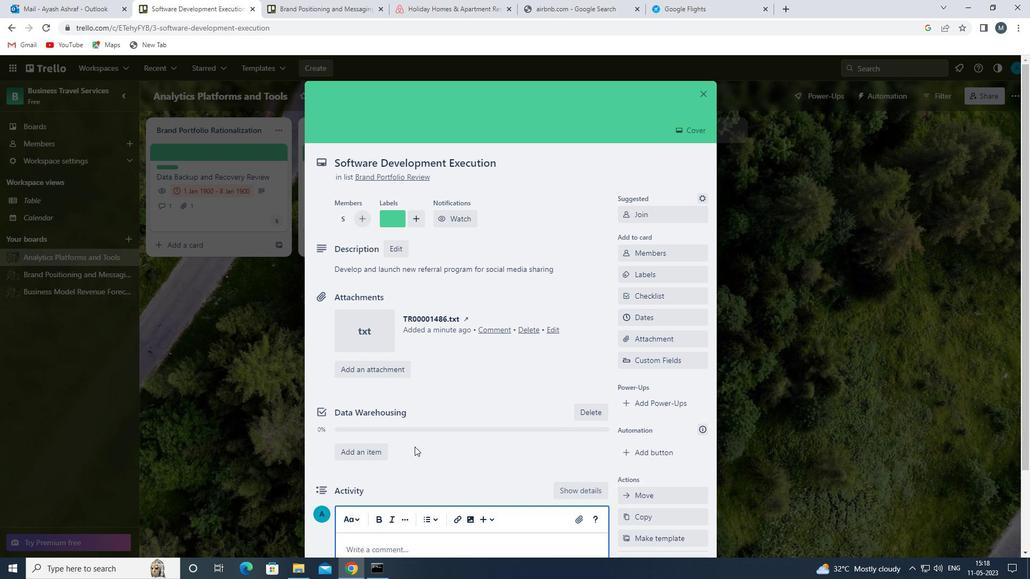 
Action: Mouse scrolled (414, 444) with delta (0, 0)
Screenshot: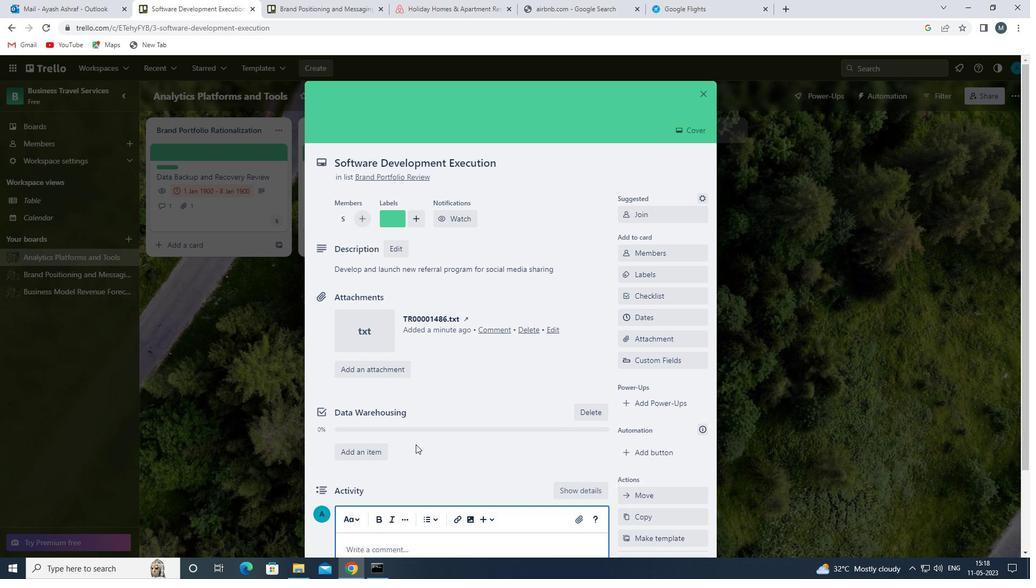 
Action: Mouse moved to (393, 450)
Screenshot: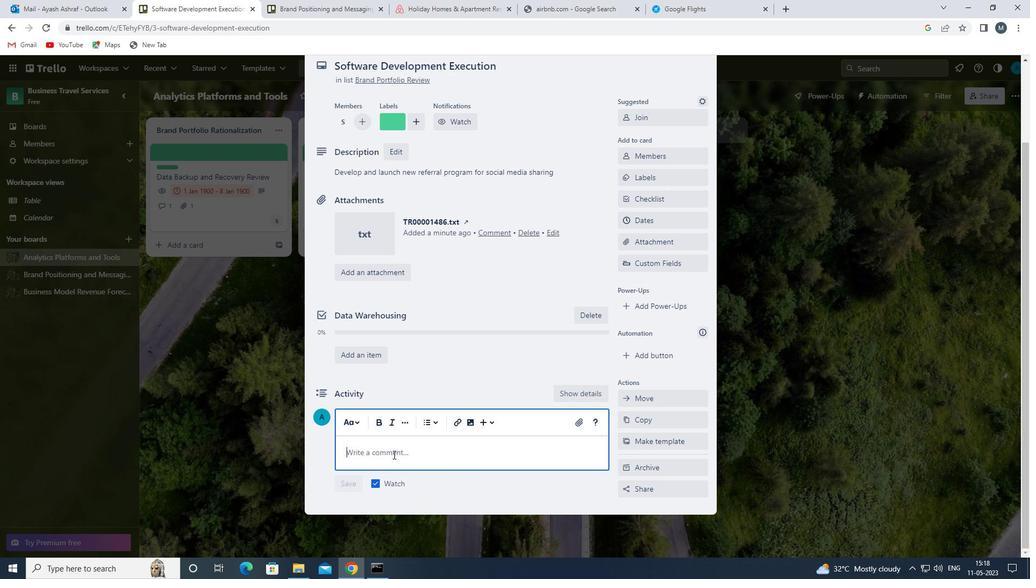 
Action: Mouse pressed left at (393, 450)
Screenshot: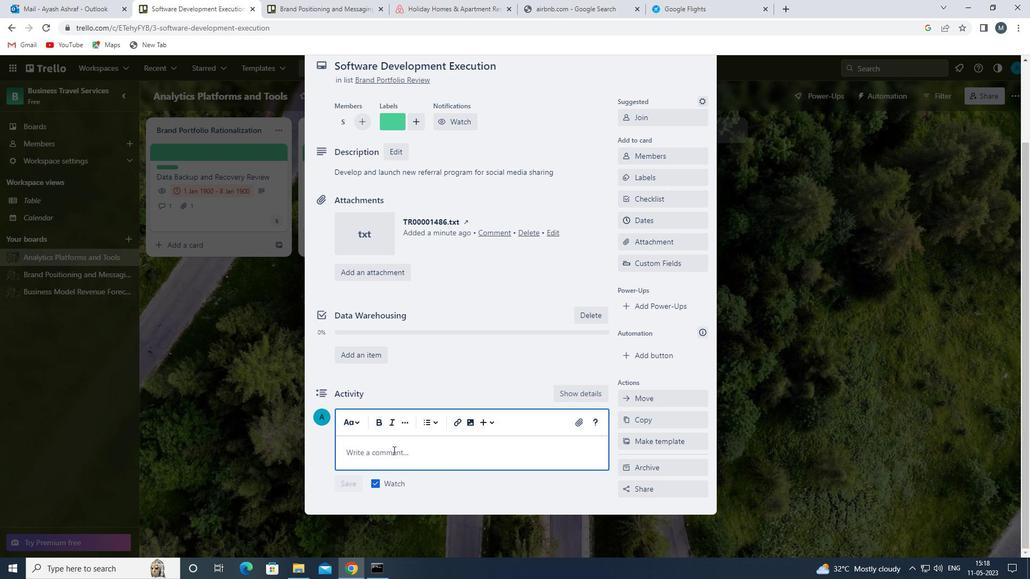 
Action: Mouse moved to (394, 450)
Screenshot: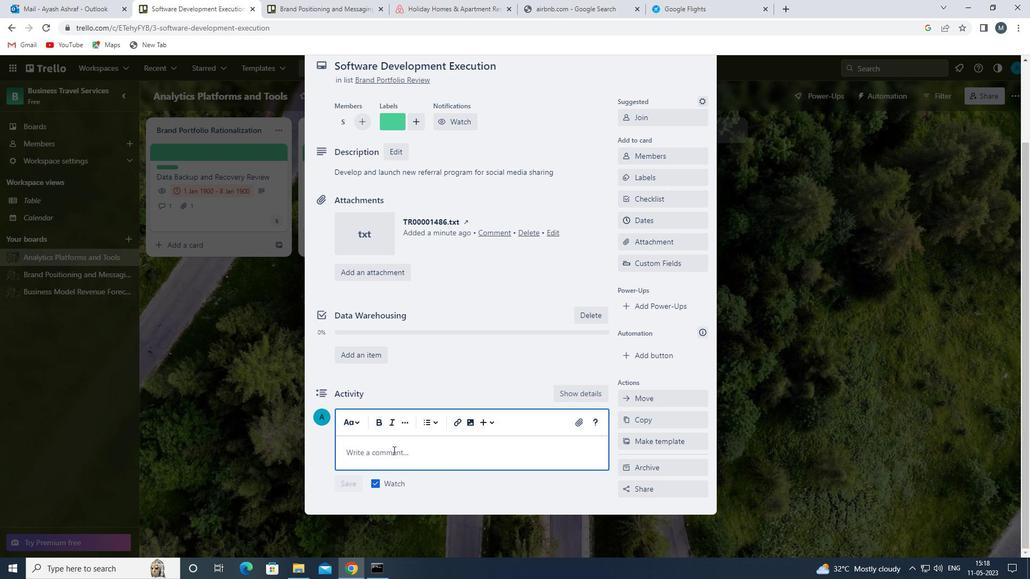 
Action: Key pressed <Key.shift>LET<Key.space>US<Key.space>APPROACH<Key.space>THIS<Key.space>TASK<Key.space>WITH<Key.space>A<Key.space>SENSE<Key.space>OF<Key.space>DATA<Key.space><Key.backspace>-DRIVEN<Key.space>DECIS<Key.backspace><Key.backspace>ISION<Key.space><Key.backspace>-MAKING,<Key.space>USING<Key.space>METRICS<Key.space>AND<Key.space>ANALYTICS<Key.space>TO<Key.space>INFORM<Key.space>OUR<Key.space>CHOICES.
Screenshot: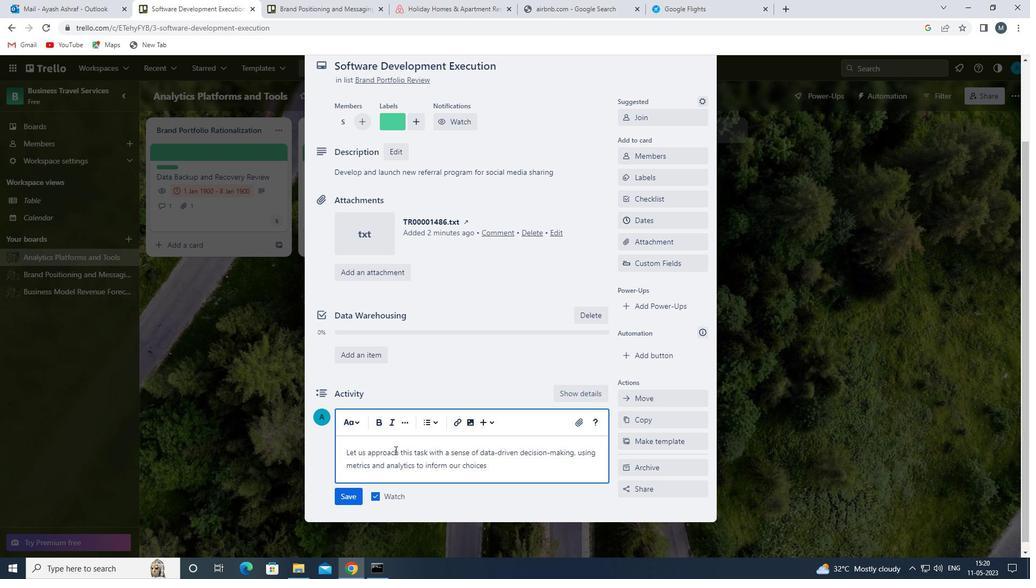 
Action: Mouse moved to (352, 490)
Screenshot: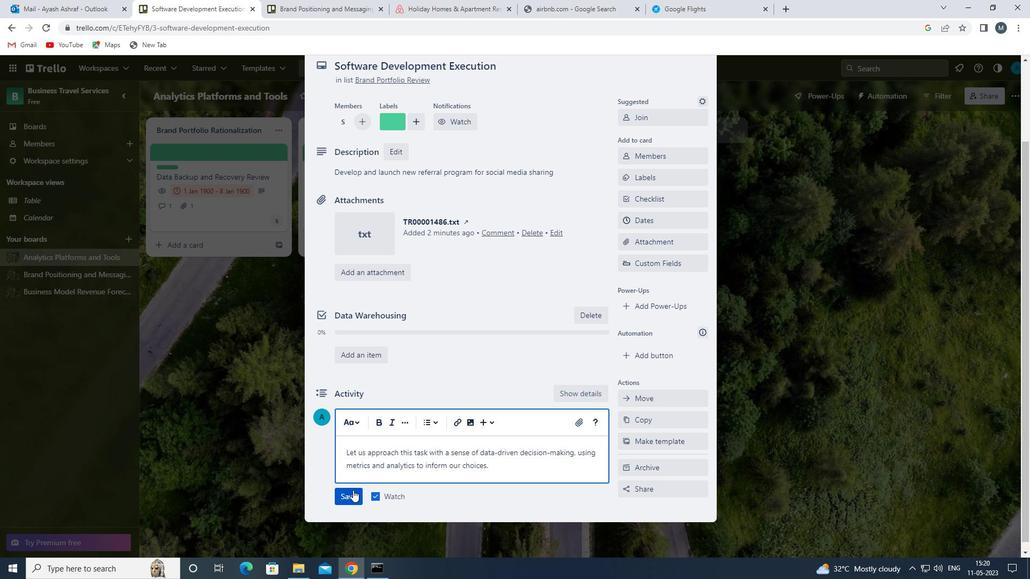 
Action: Mouse pressed left at (352, 490)
Screenshot: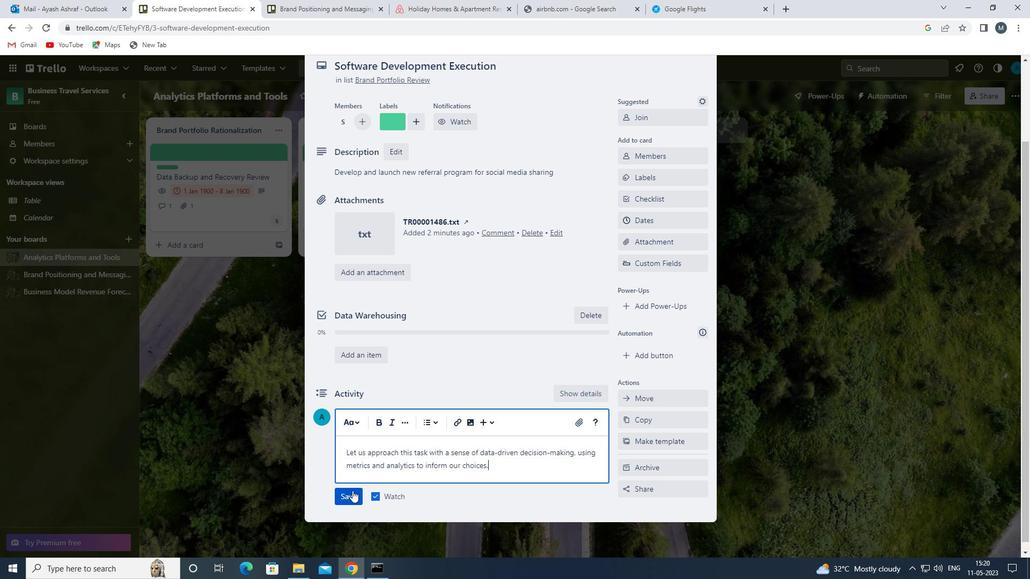 
Action: Mouse moved to (657, 222)
Screenshot: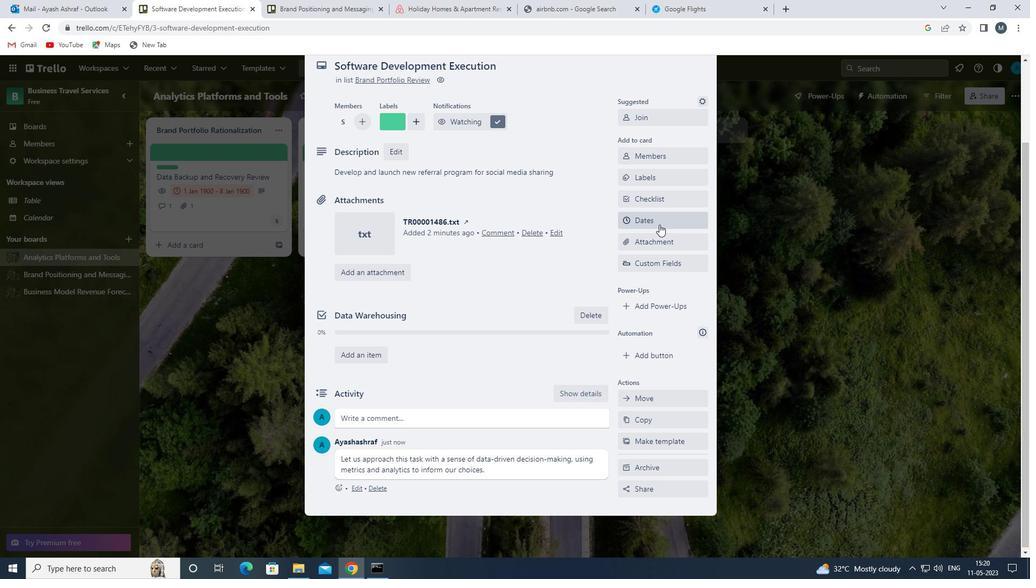 
Action: Mouse pressed left at (657, 222)
Screenshot: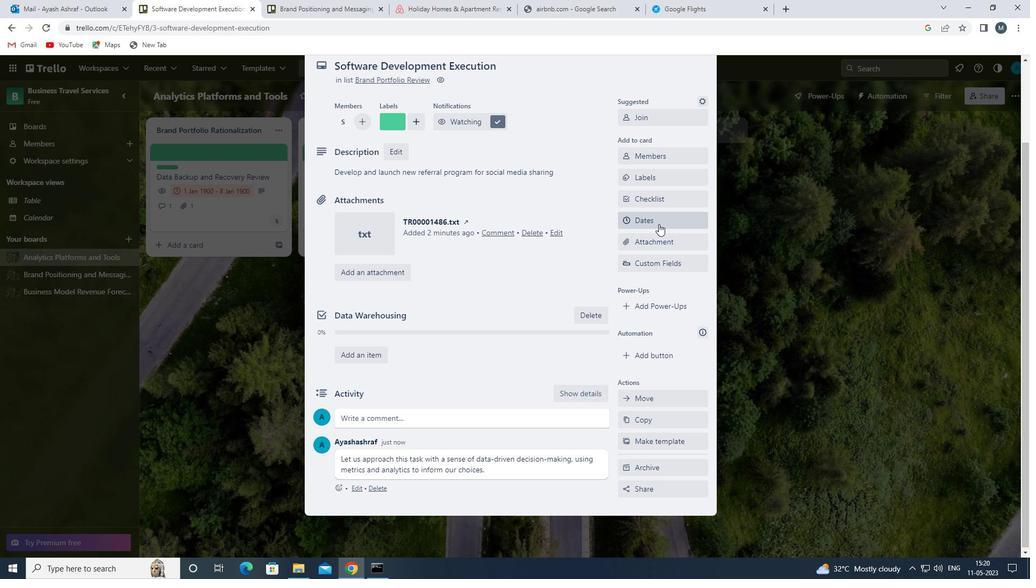 
Action: Mouse moved to (627, 287)
Screenshot: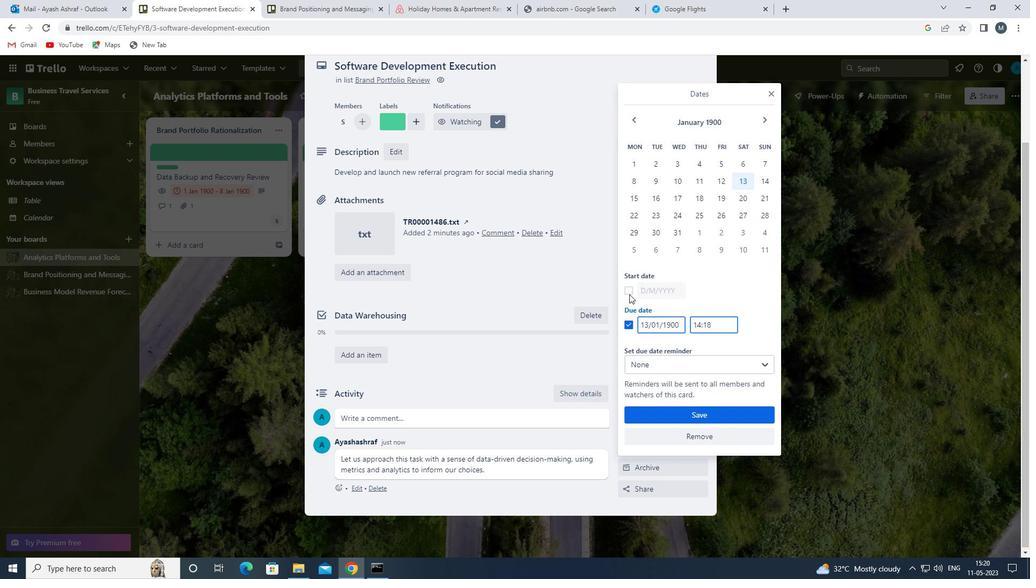 
Action: Mouse pressed left at (627, 287)
Screenshot: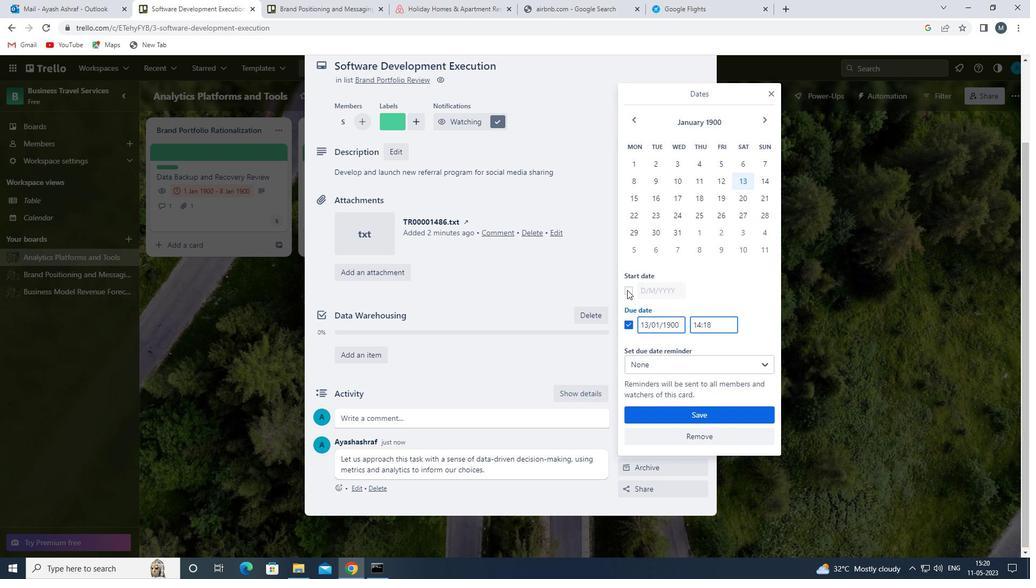 
Action: Mouse moved to (646, 291)
Screenshot: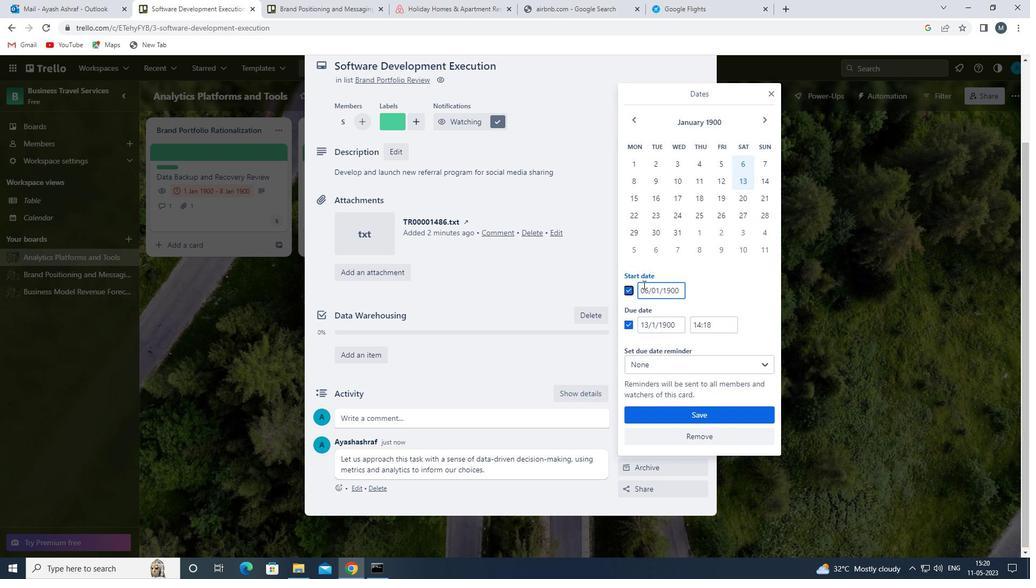 
Action: Mouse pressed left at (646, 291)
Screenshot: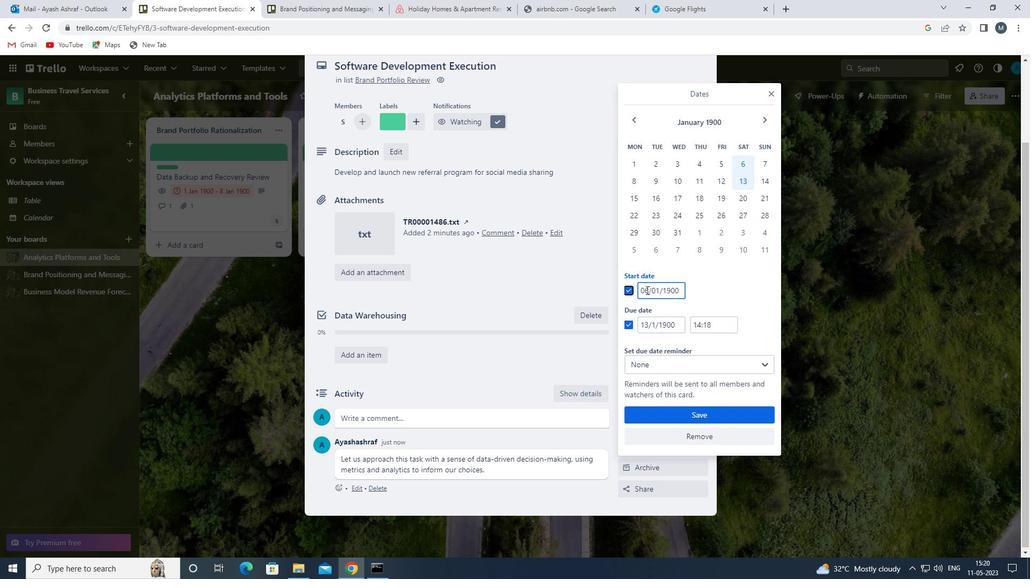 
Action: Mouse moved to (644, 289)
Screenshot: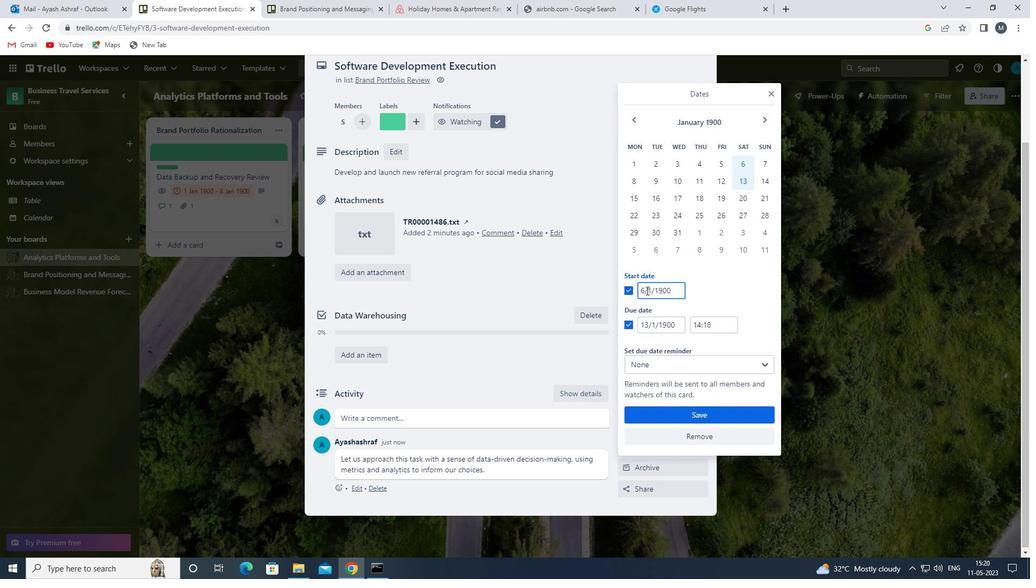 
Action: Mouse pressed left at (644, 289)
Screenshot: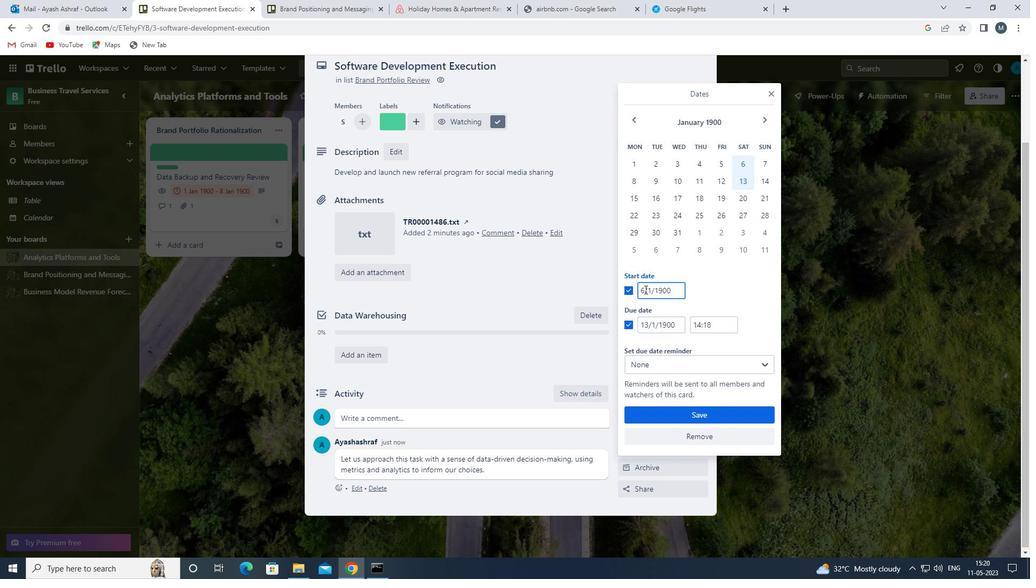 
Action: Mouse moved to (649, 293)
Screenshot: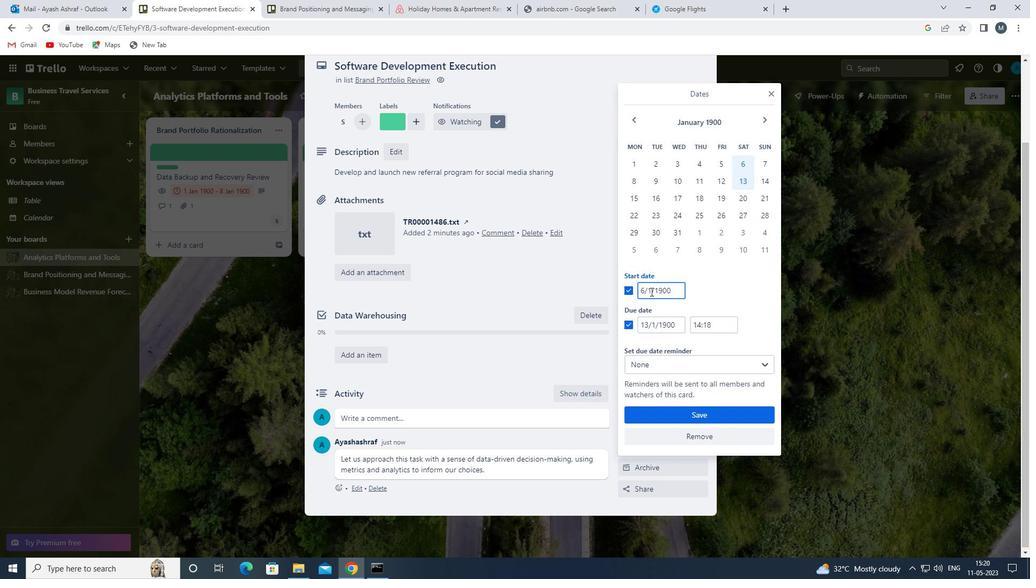 
Action: Key pressed <Key.backspace>
Screenshot: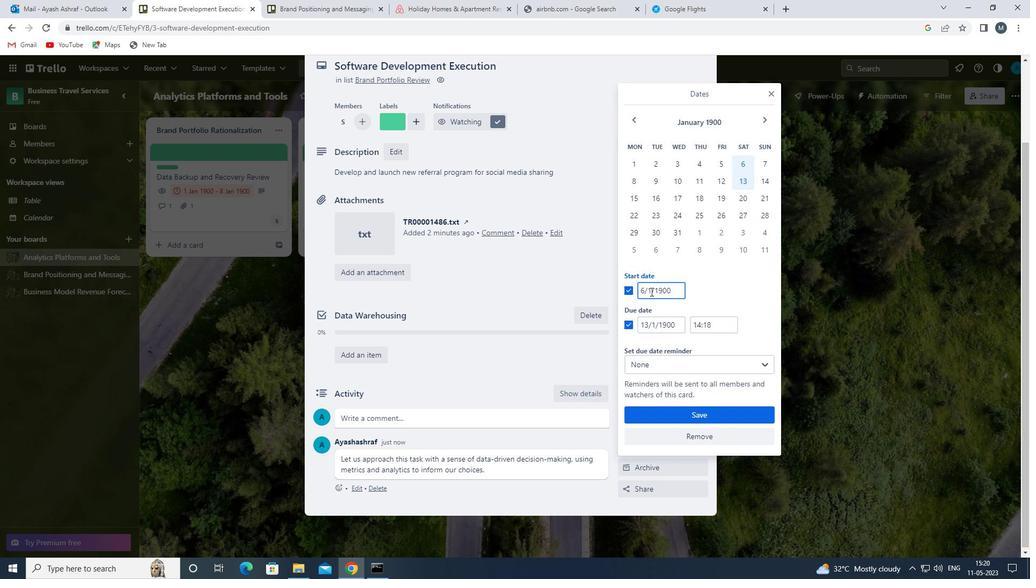 
Action: Mouse moved to (648, 293)
Screenshot: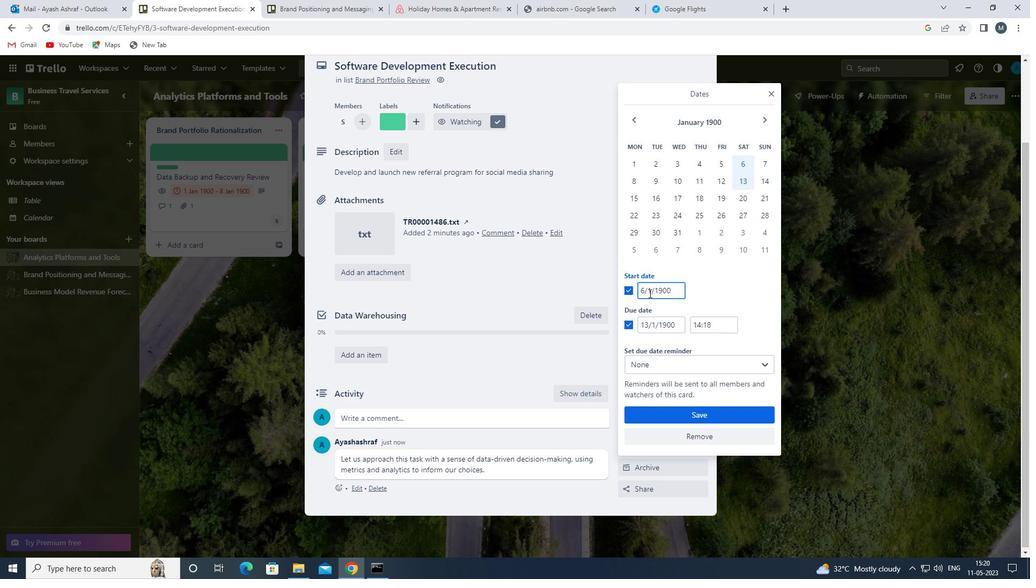 
Action: Key pressed <<96>><<103>>
Screenshot: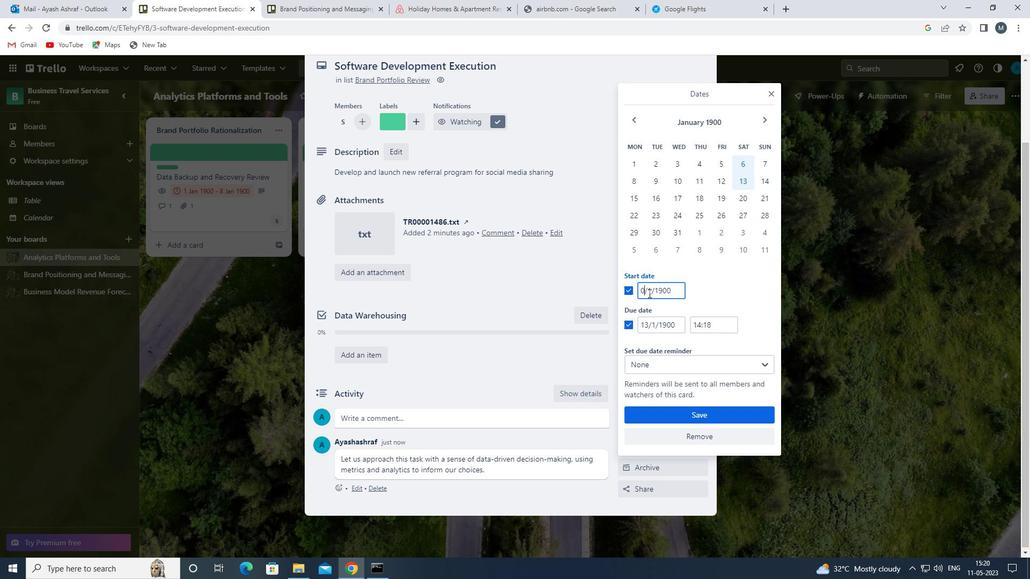 
Action: Mouse moved to (652, 293)
Screenshot: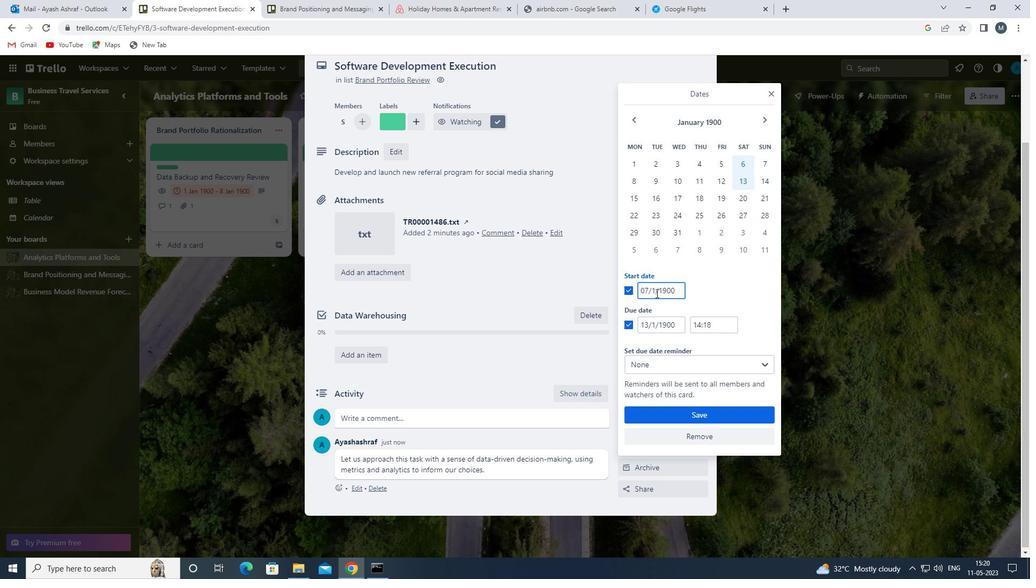 
Action: Mouse pressed left at (652, 293)
Screenshot: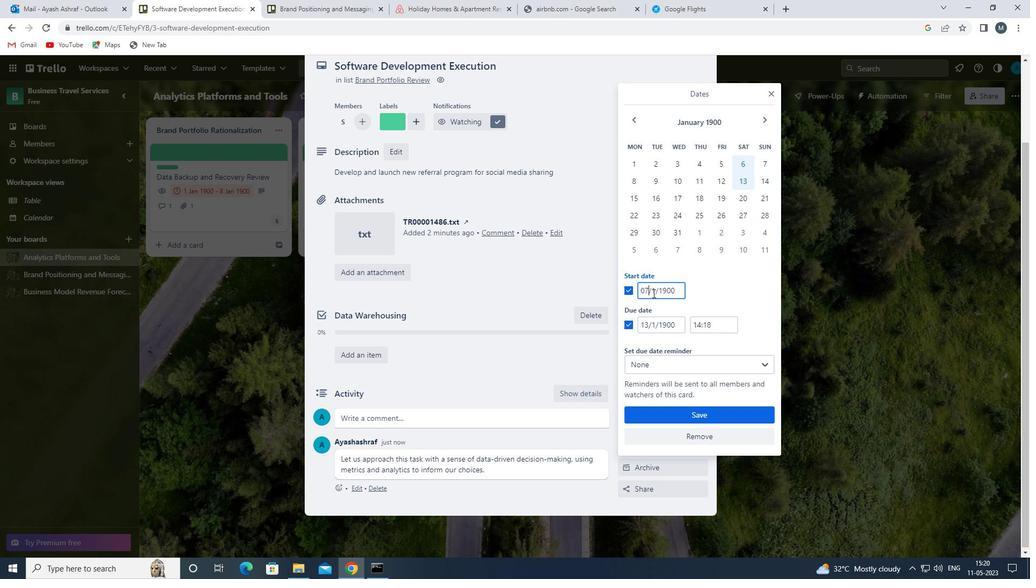 
Action: Mouse moved to (656, 296)
Screenshot: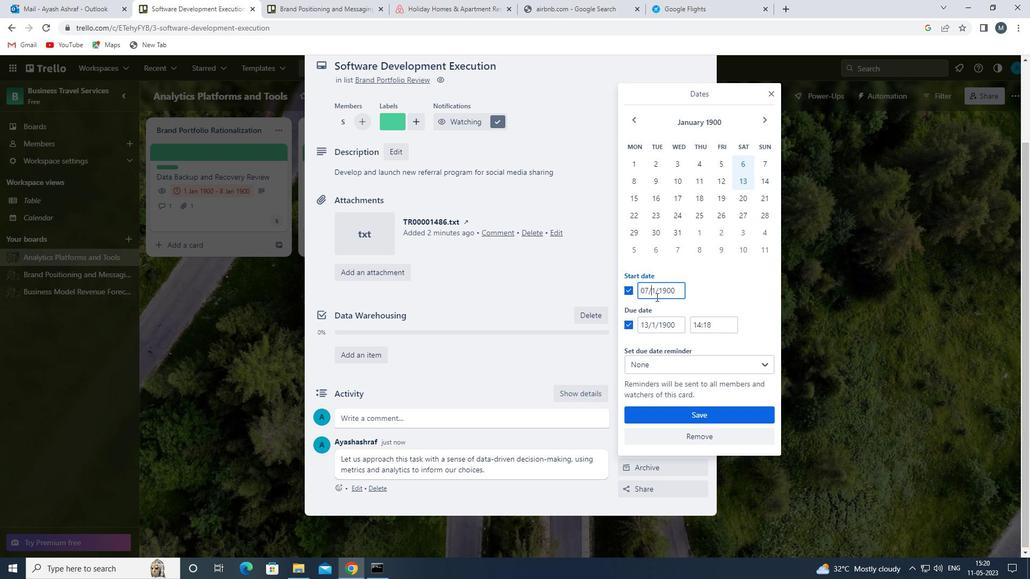 
Action: Key pressed <<96>>
Screenshot: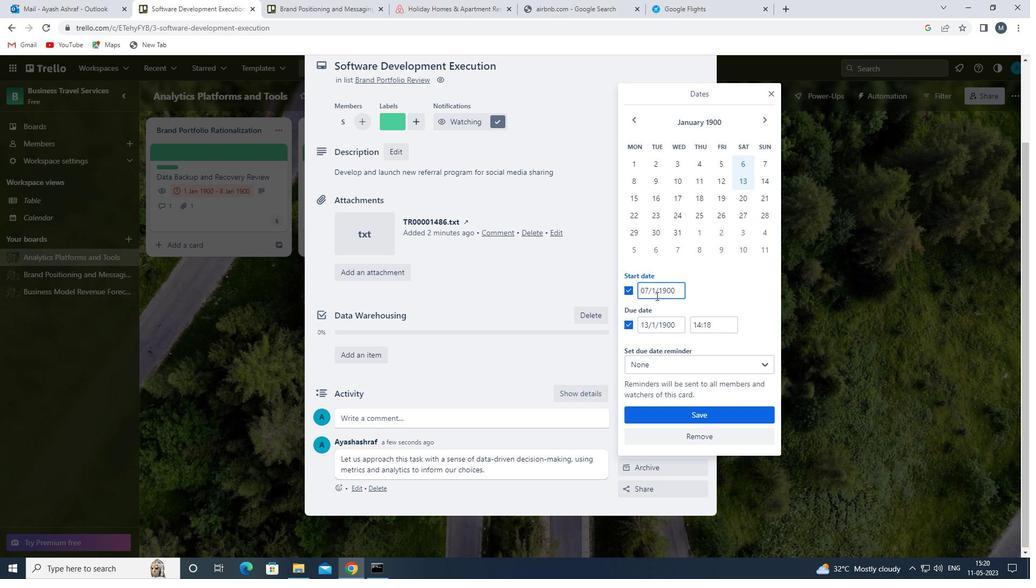 
Action: Mouse moved to (648, 324)
Screenshot: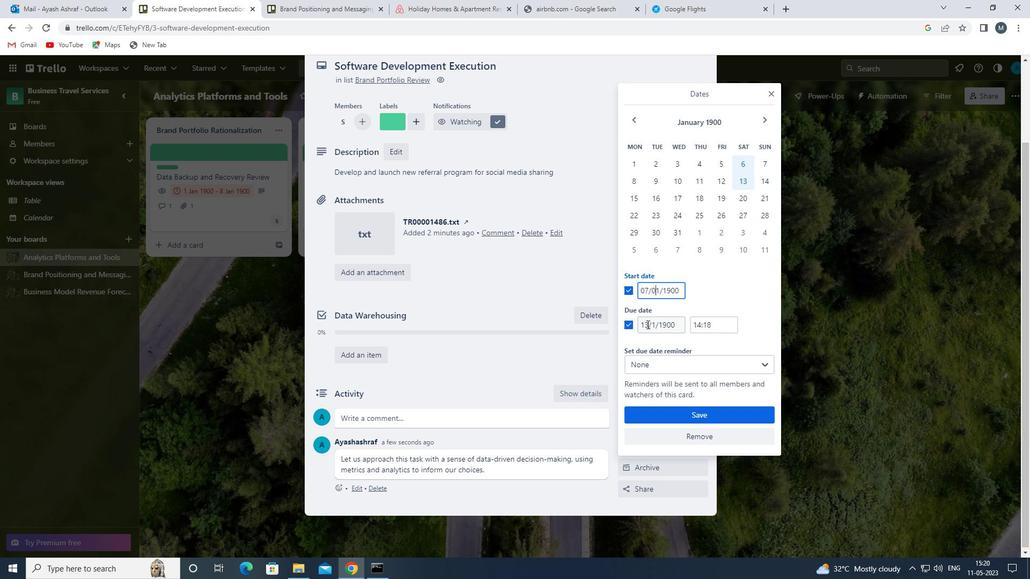 
Action: Mouse pressed left at (648, 324)
Screenshot: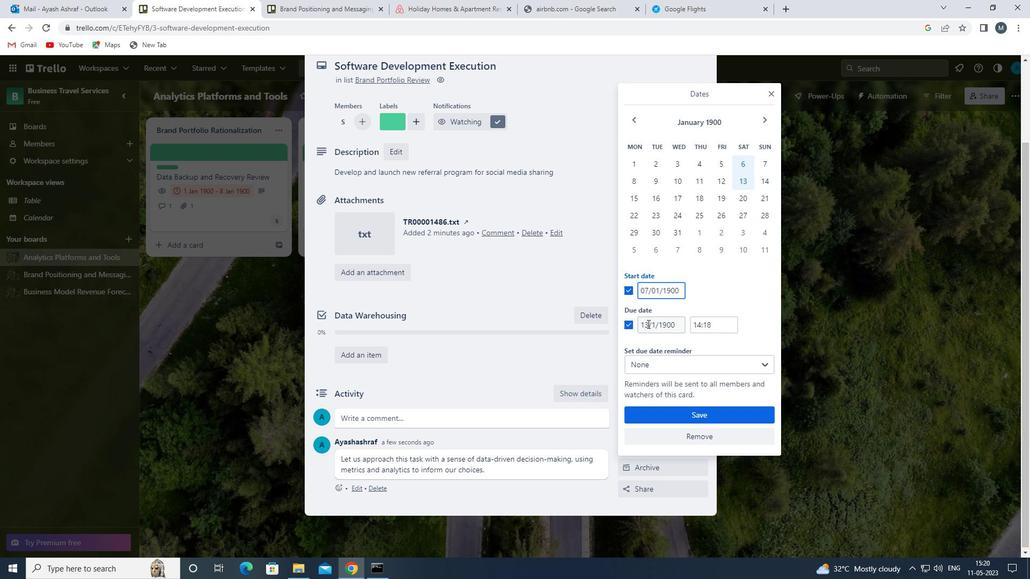 
Action: Mouse moved to (655, 326)
Screenshot: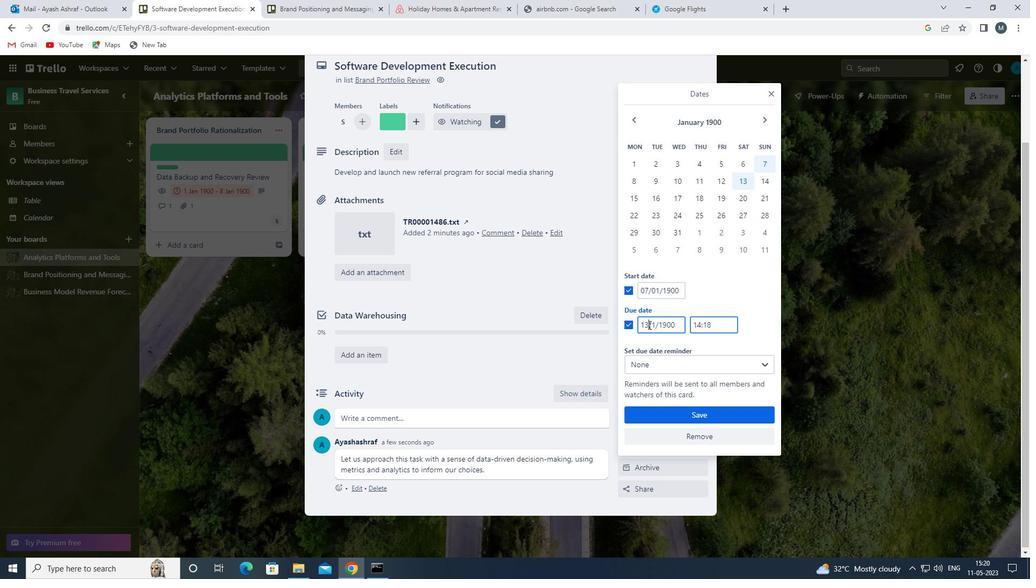 
Action: Key pressed <Key.backspace><Key.backspace><<97>><<100>>
Screenshot: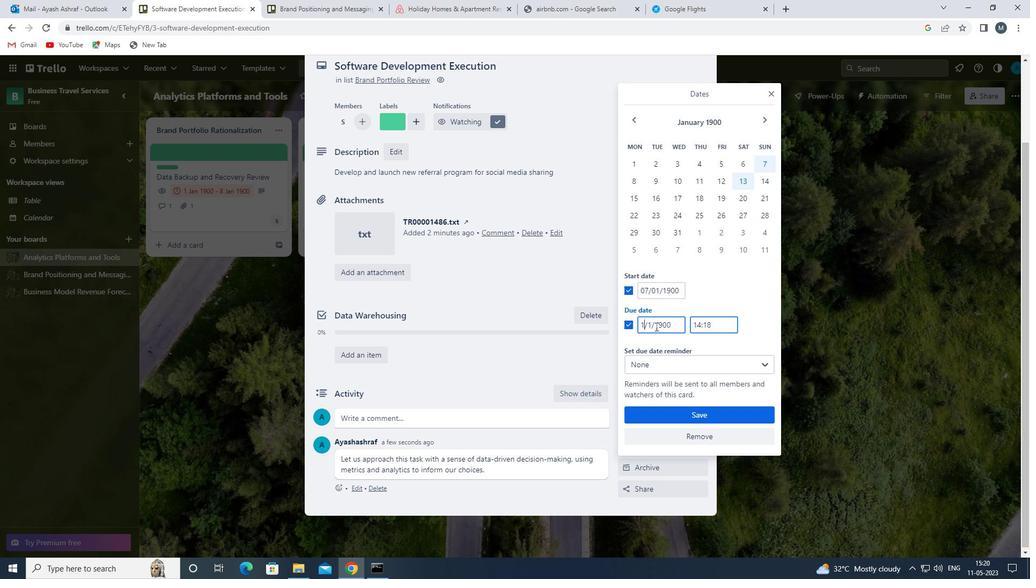 
Action: Mouse moved to (650, 325)
Screenshot: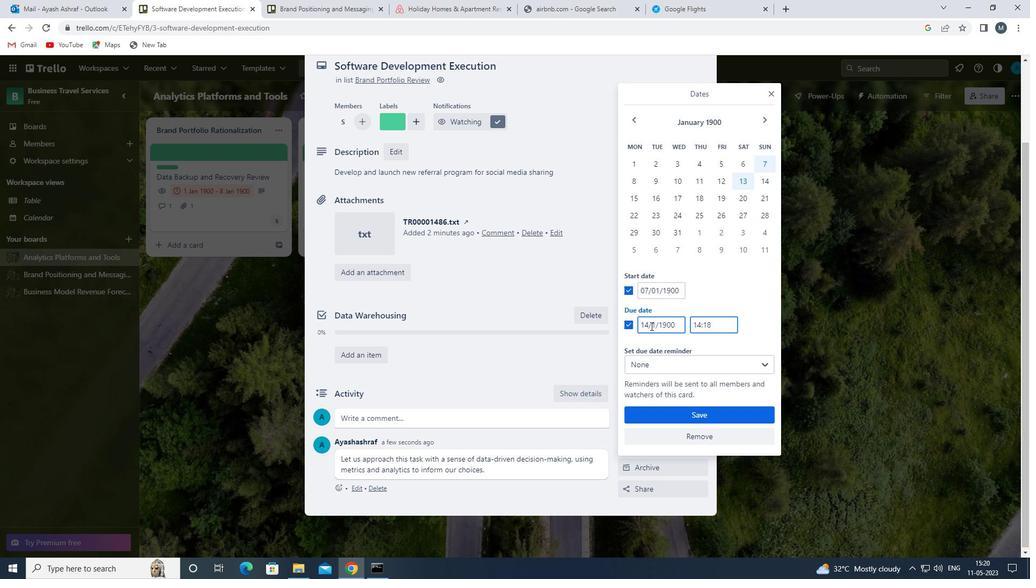 
Action: Mouse pressed left at (650, 325)
Screenshot: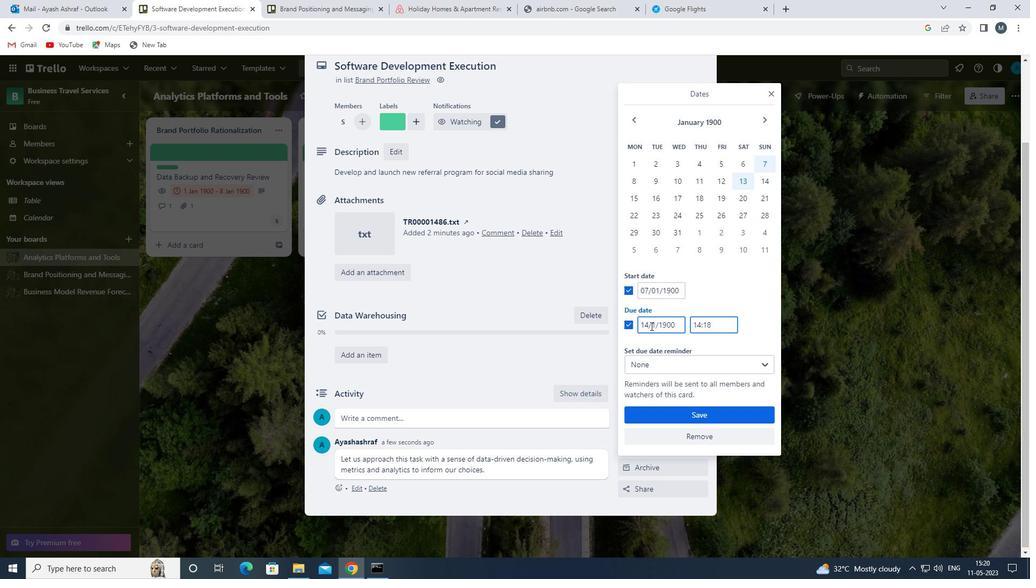 
Action: Mouse moved to (660, 326)
Screenshot: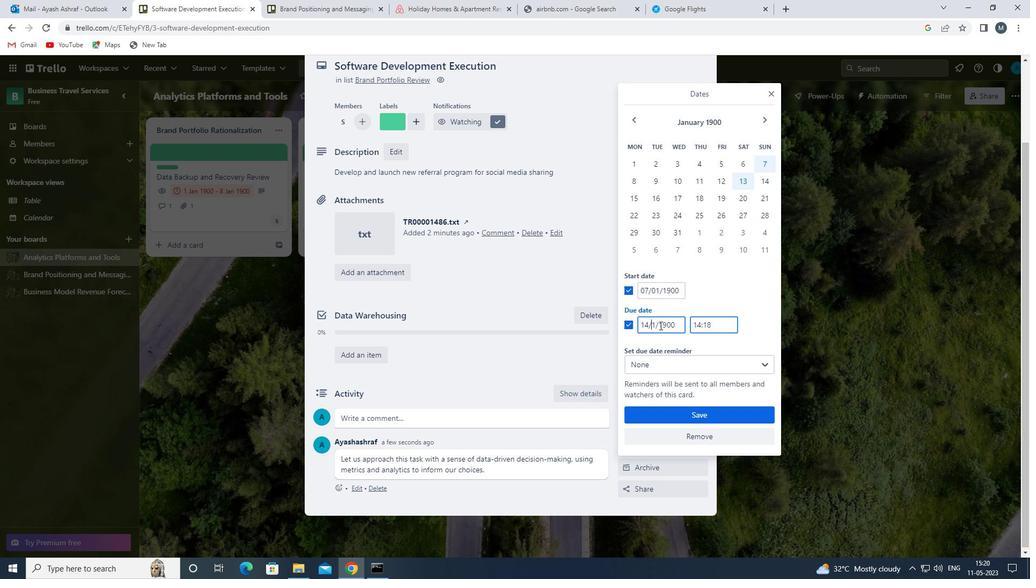 
Action: Key pressed <<96>>
Screenshot: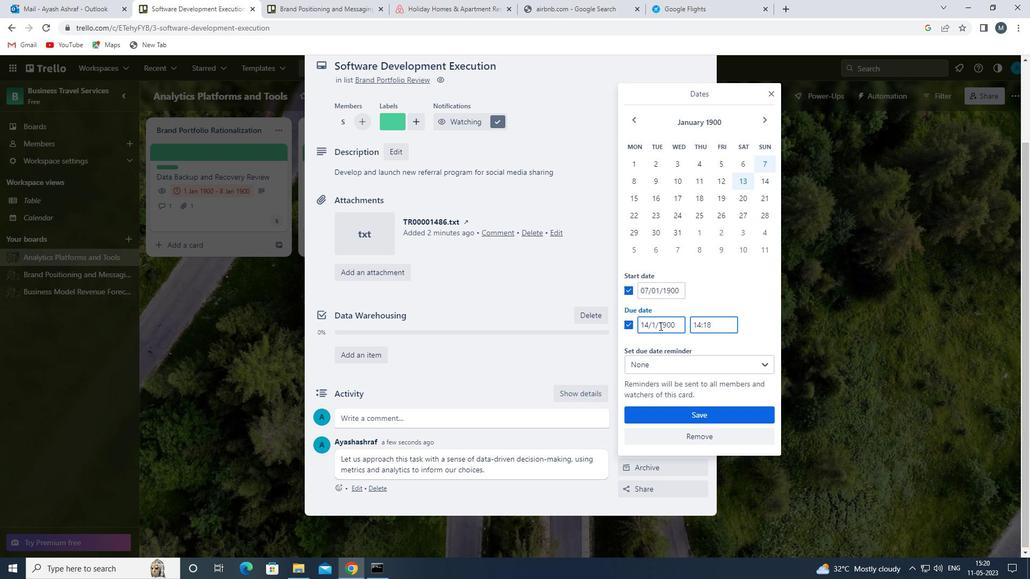 
Action: Mouse moved to (678, 420)
Screenshot: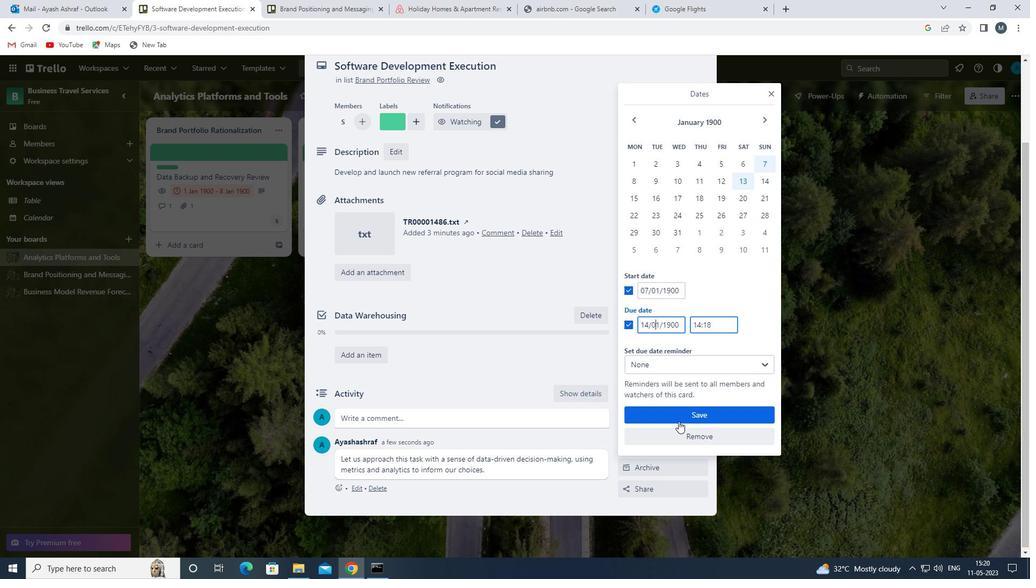 
Action: Mouse pressed left at (678, 420)
Screenshot: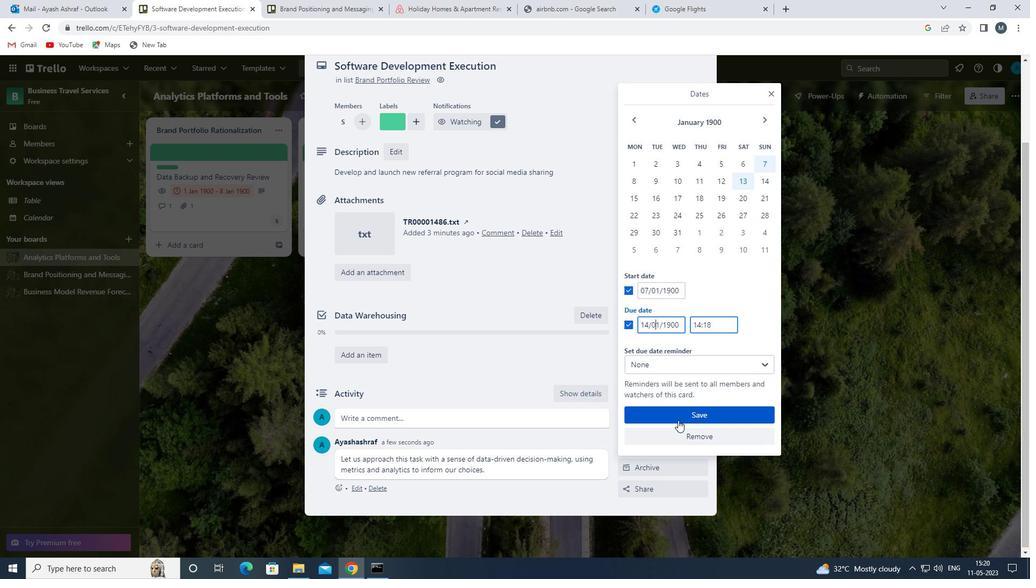 
Action: Mouse moved to (518, 412)
Screenshot: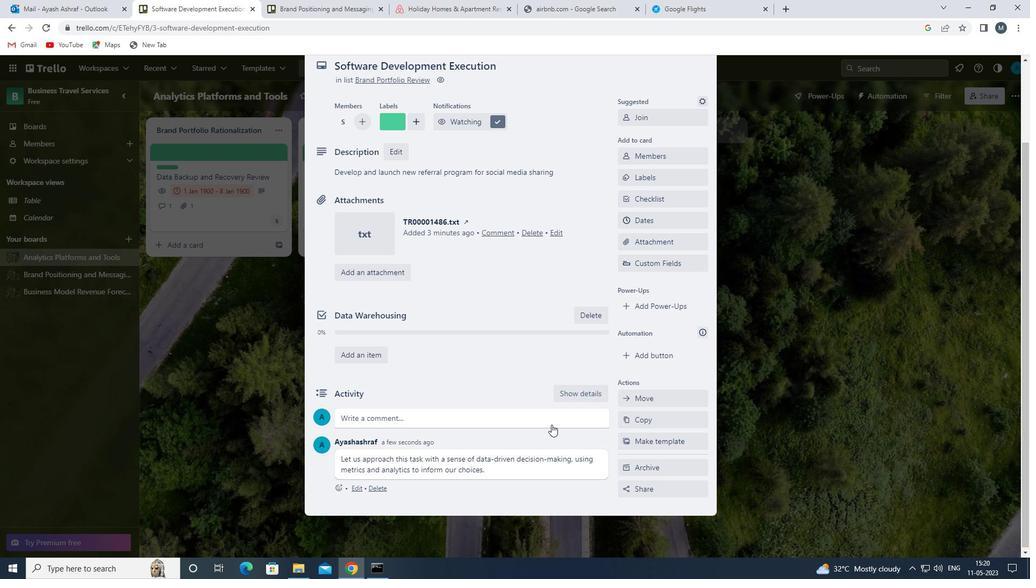 
Action: Mouse scrolled (518, 412) with delta (0, 0)
Screenshot: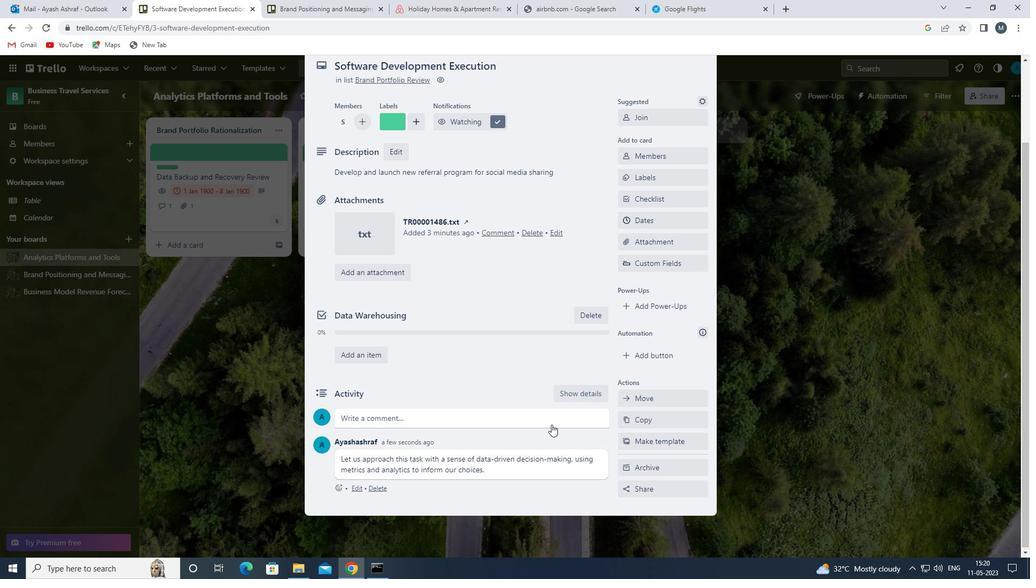 
Action: Mouse scrolled (518, 412) with delta (0, 0)
Screenshot: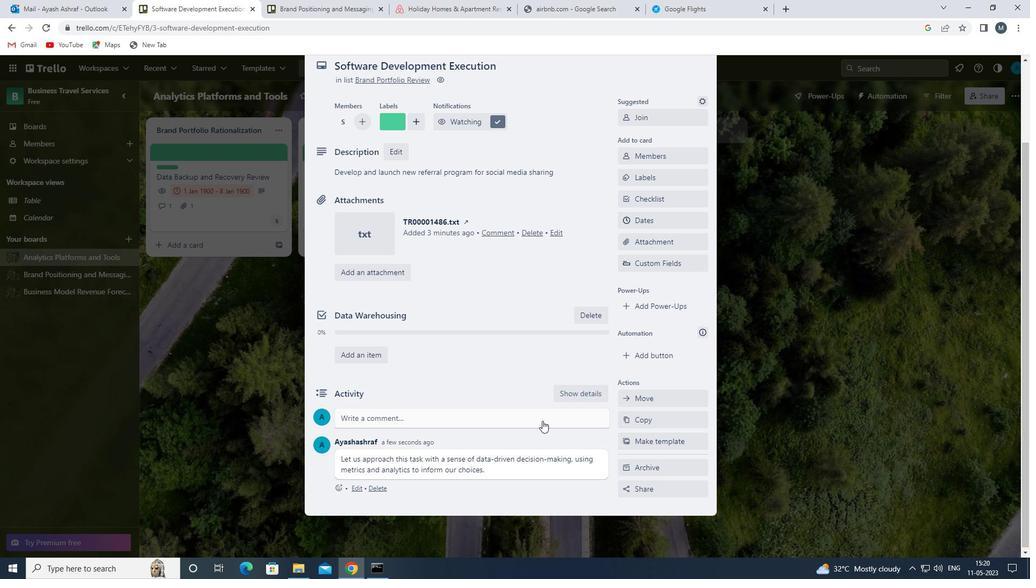 
Action: Mouse scrolled (518, 412) with delta (0, 0)
Screenshot: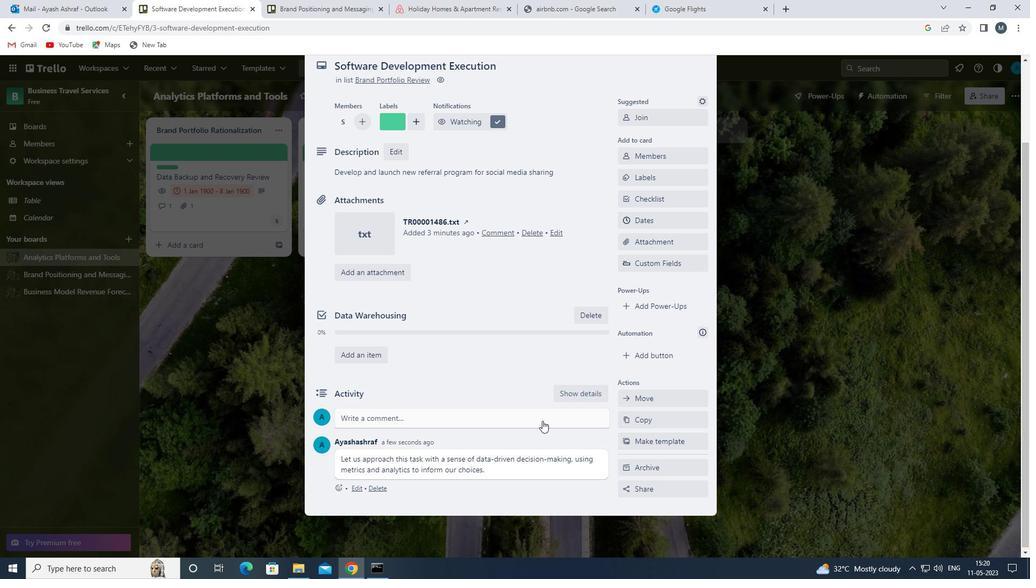 
Action: Mouse scrolled (518, 412) with delta (0, 0)
Screenshot: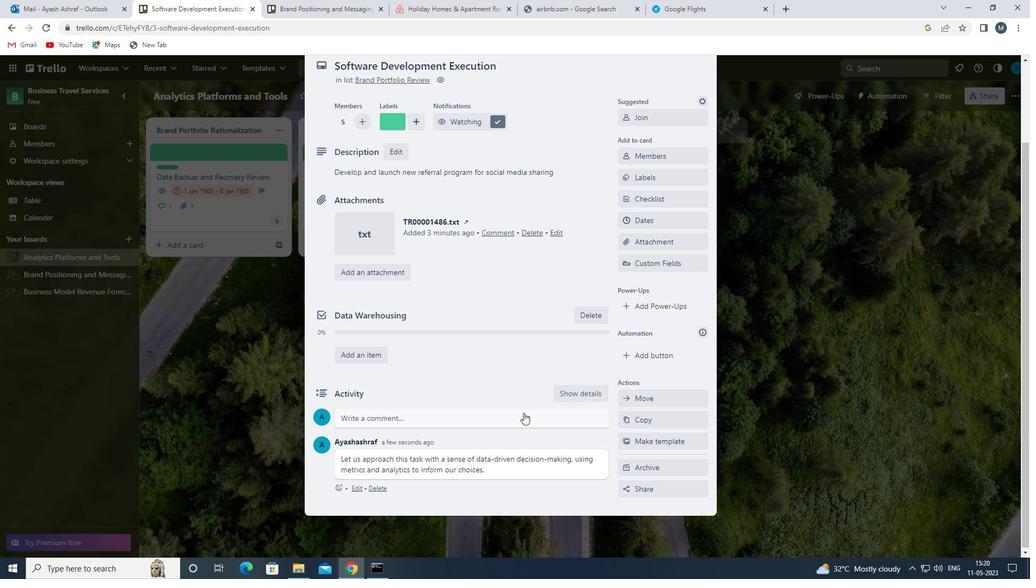 
Action: Mouse scrolled (518, 412) with delta (0, 0)
Screenshot: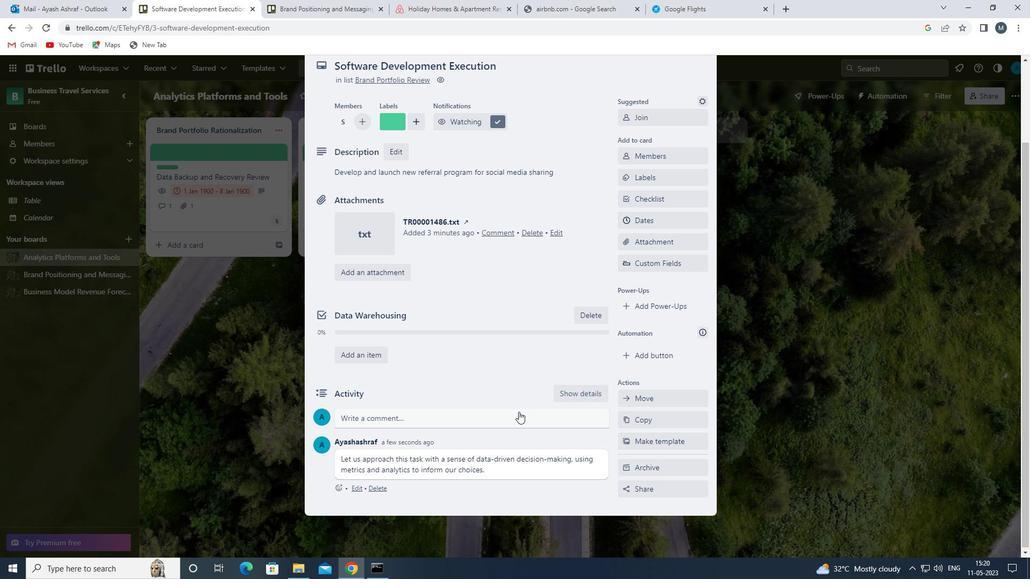 
Action: Mouse scrolled (518, 412) with delta (0, 0)
Screenshot: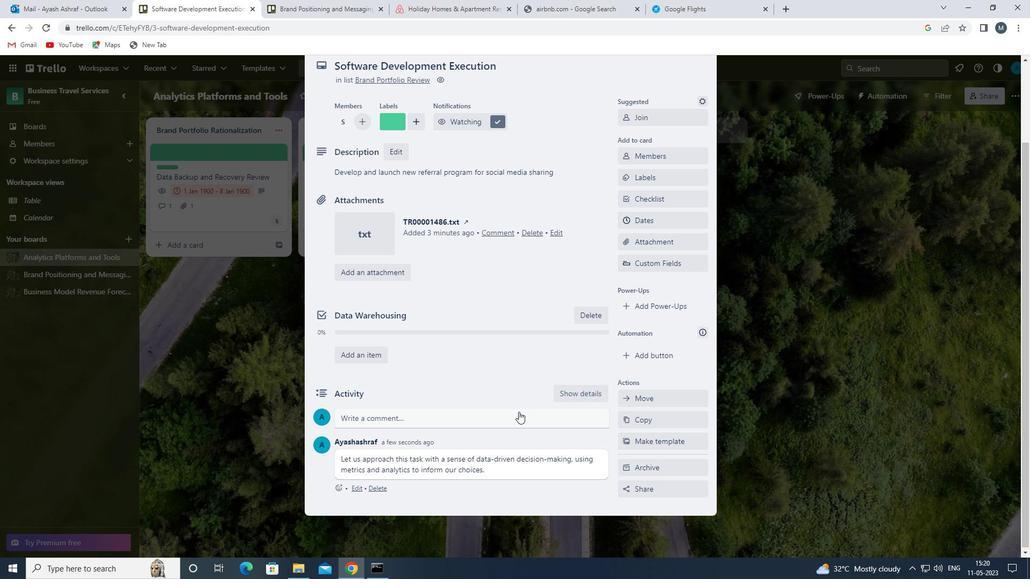 
